Task: Log work in the project AgileBridge for the issue 'Integrate a new product recommendation feature into an existing e-commerce website to improve product discoverability and sales conversion' spent time as '2w 1d 23h 43m' and remaining time as '4w 5d 13h 59m' and move to top of backlog. Now add the issue to the epic 'IT Audit and Compliance'. Log work in the project AgileBridge for the issue 'Develop a new tool for automated testing of cross-browser compatibility and responsiveness' spent time as '2w 1d 2h 14m' and remaining time as '2w 2d 1h 56m' and move to bottom of backlog. Now add the issue to the epic 'Data Analytics Process Improvement'
Action: Mouse moved to (75, 203)
Screenshot: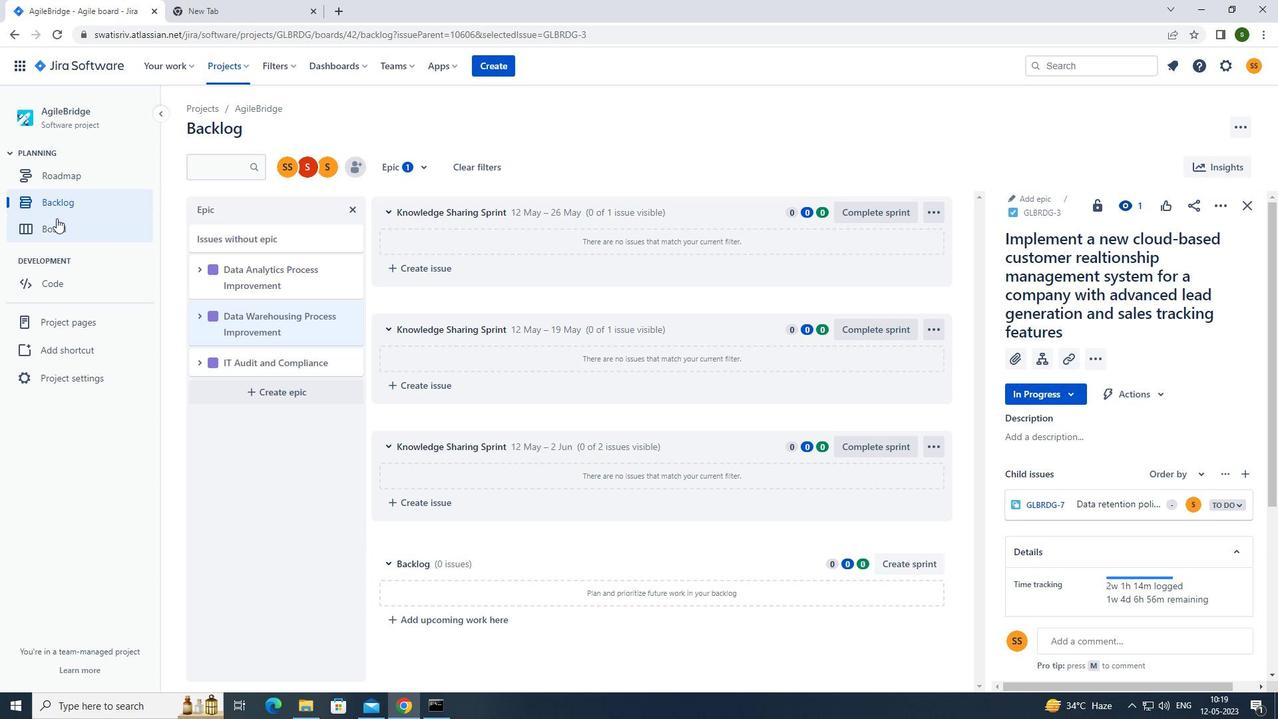
Action: Mouse pressed left at (75, 203)
Screenshot: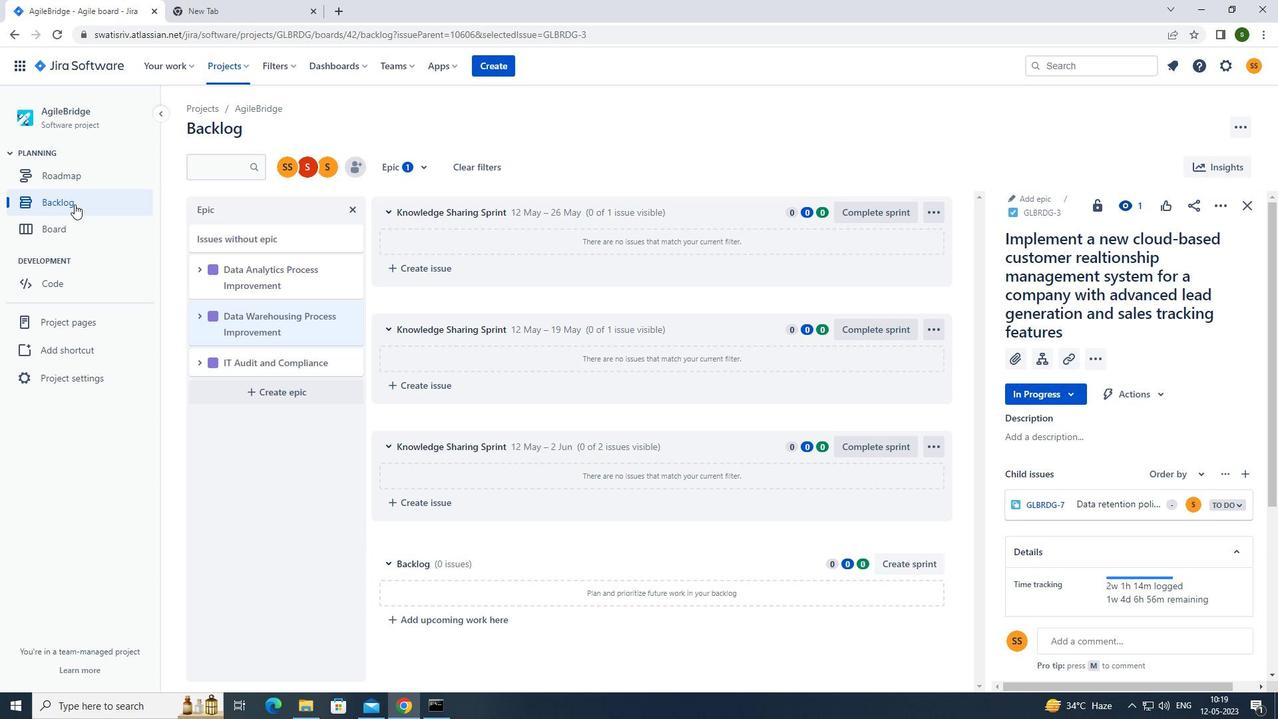 
Action: Mouse moved to (790, 487)
Screenshot: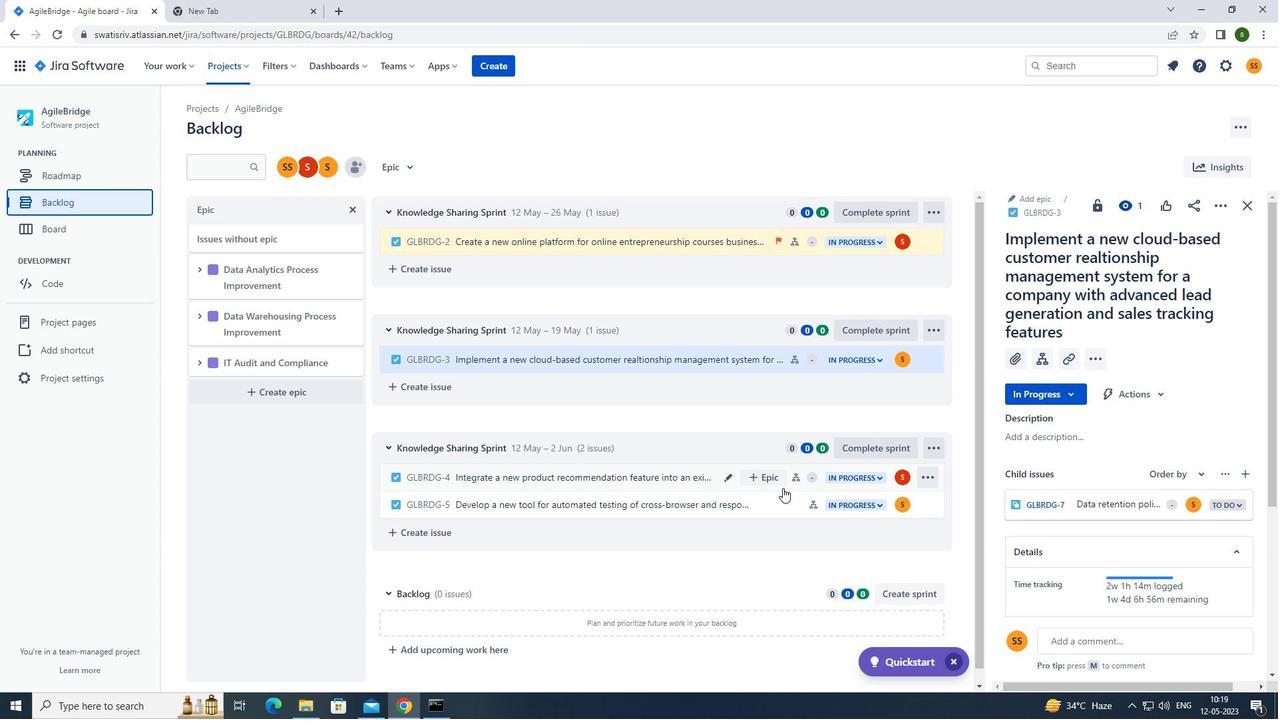 
Action: Mouse pressed left at (790, 487)
Screenshot: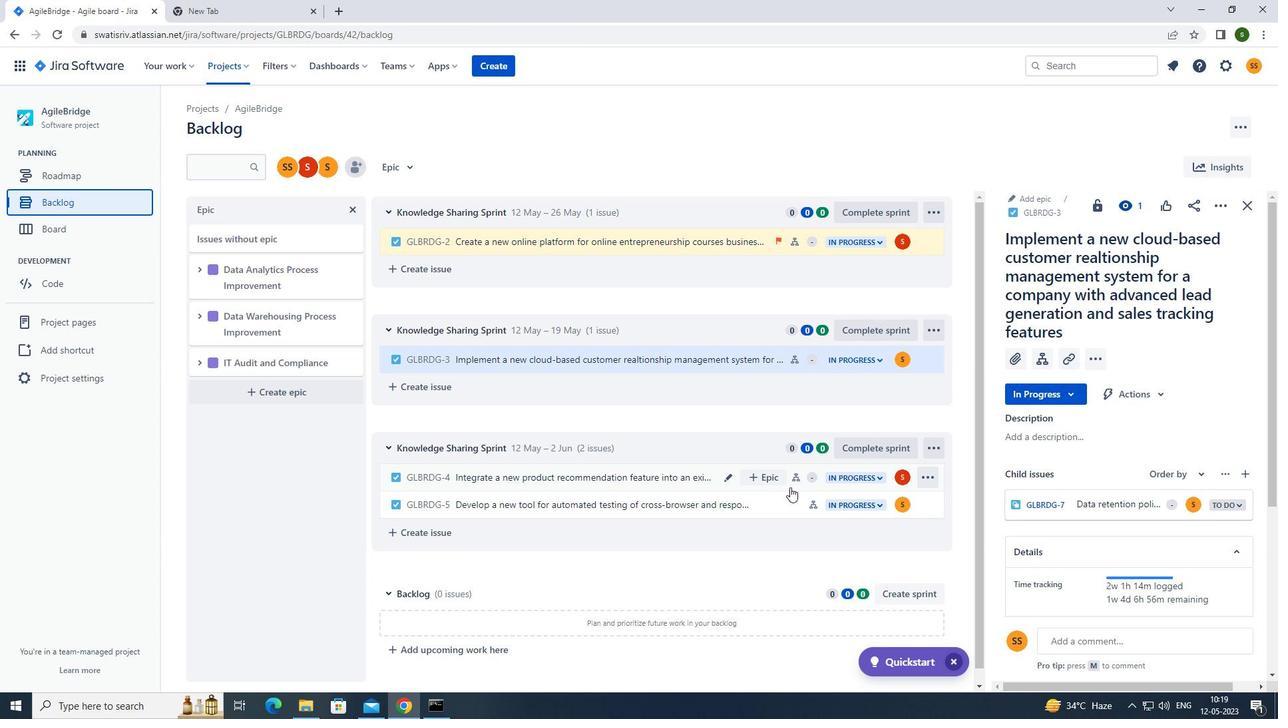 
Action: Mouse moved to (1221, 208)
Screenshot: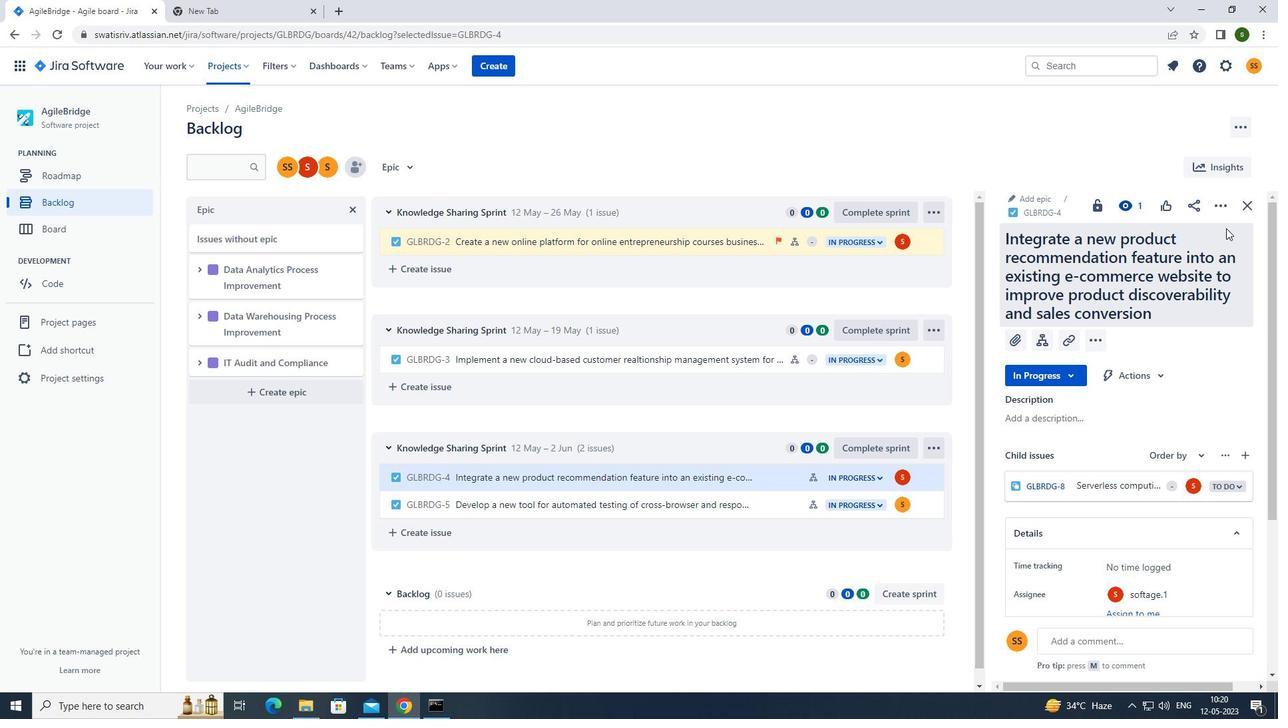 
Action: Mouse pressed left at (1221, 208)
Screenshot: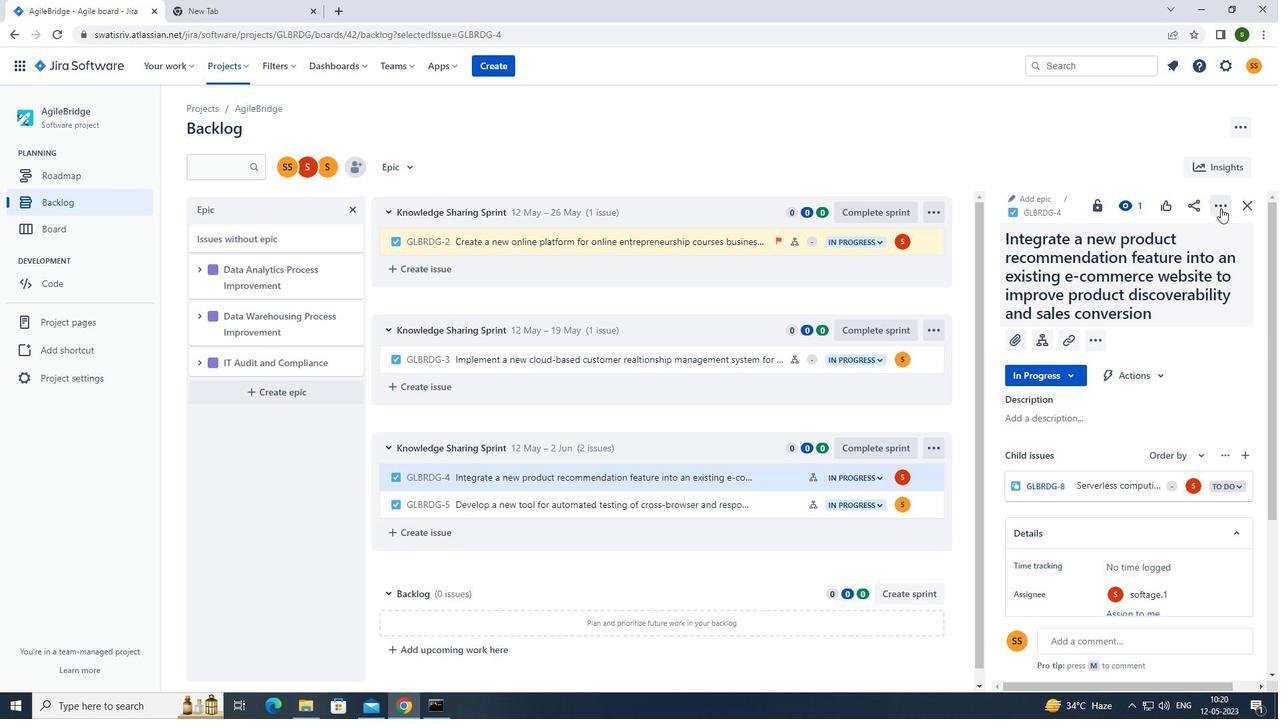 
Action: Mouse moved to (1164, 241)
Screenshot: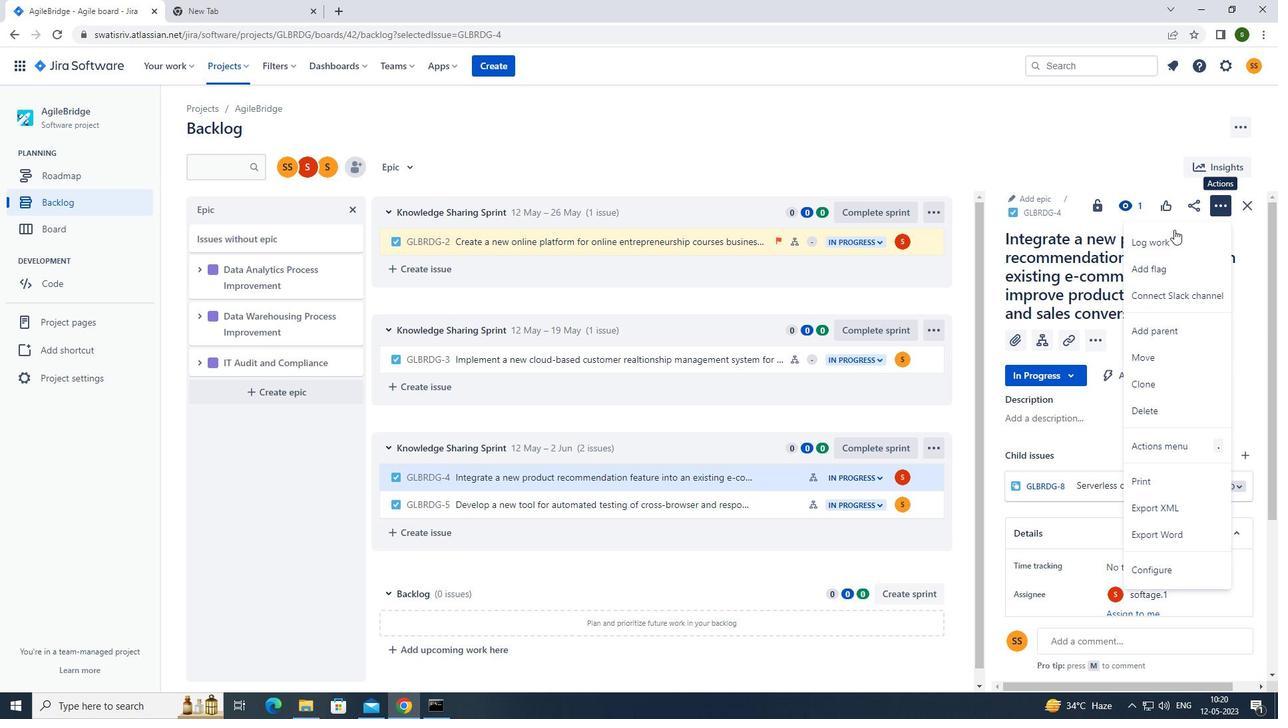 
Action: Mouse pressed left at (1164, 241)
Screenshot: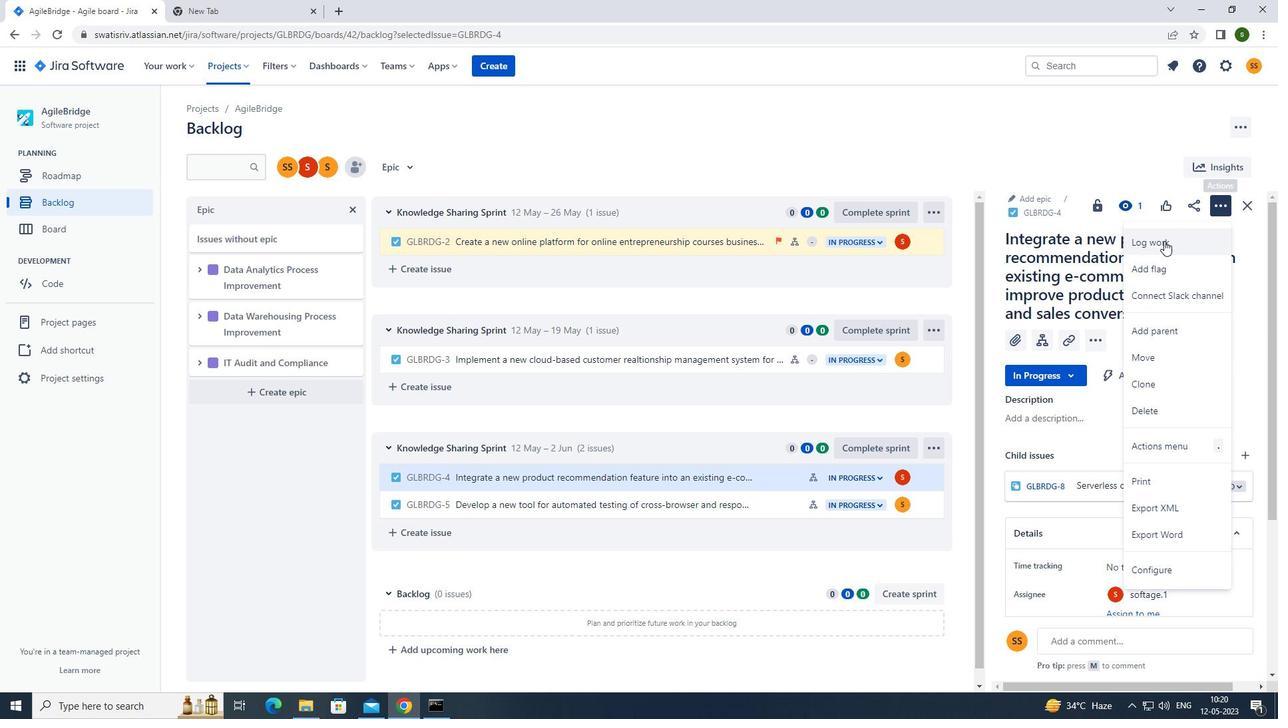 
Action: Mouse moved to (588, 172)
Screenshot: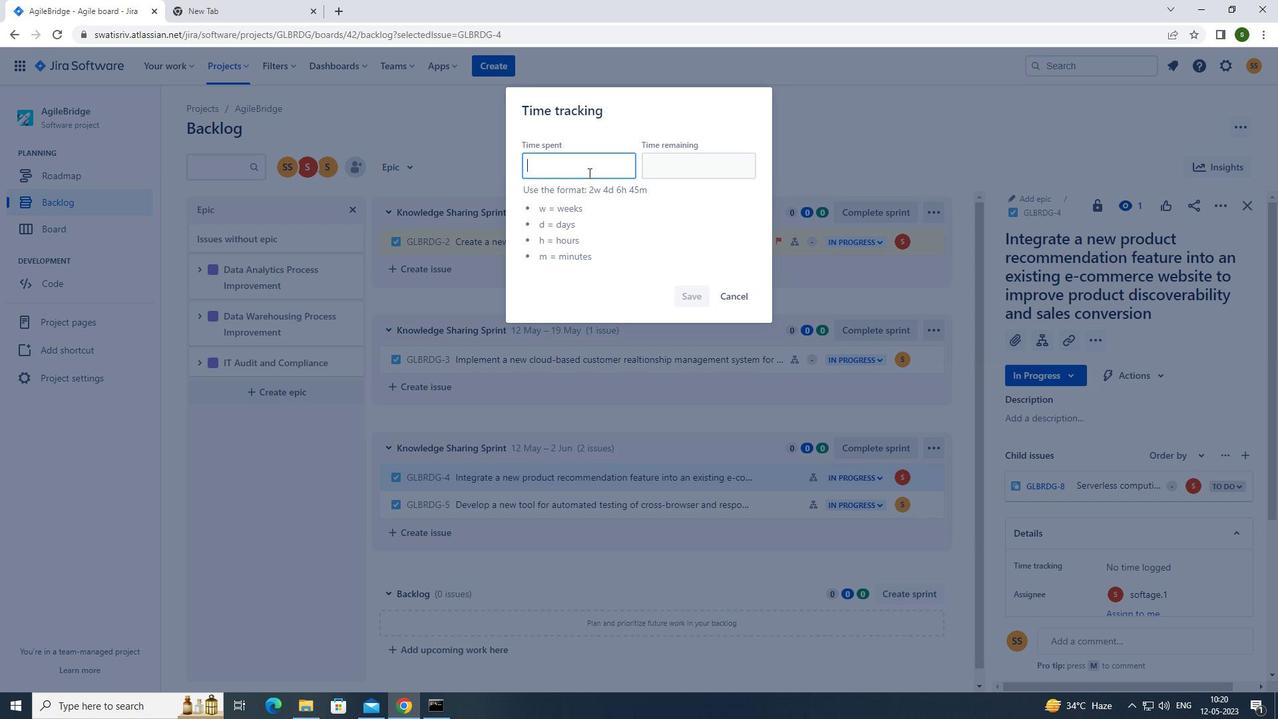 
Action: Key pressed 2w<Key.space>1d<Key.space>23h<Key.space>43m
Screenshot: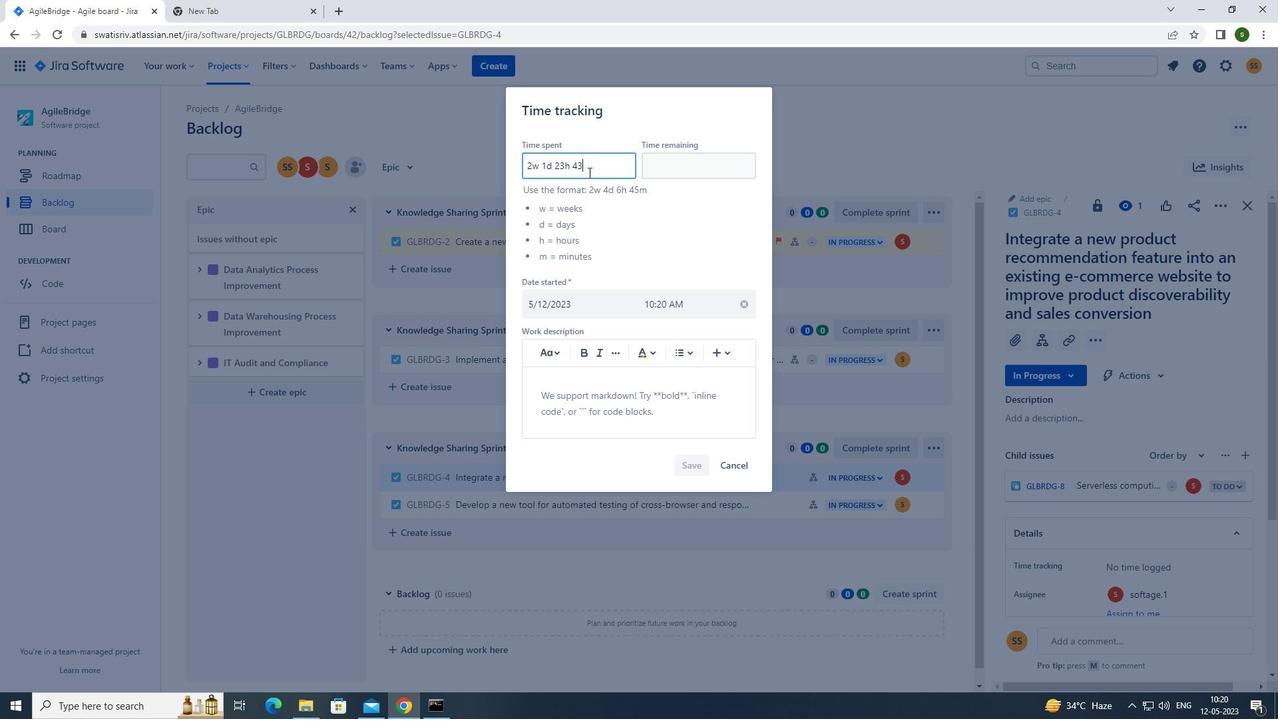 
Action: Mouse moved to (711, 181)
Screenshot: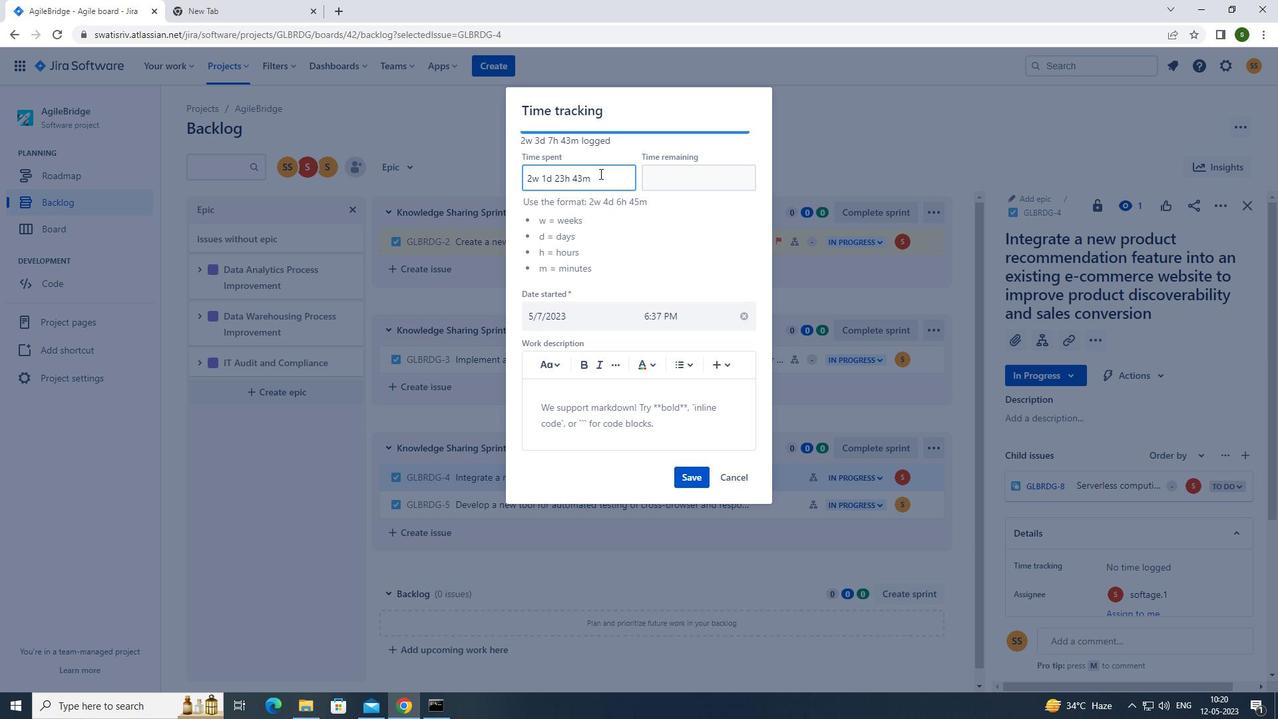 
Action: Mouse pressed left at (711, 181)
Screenshot: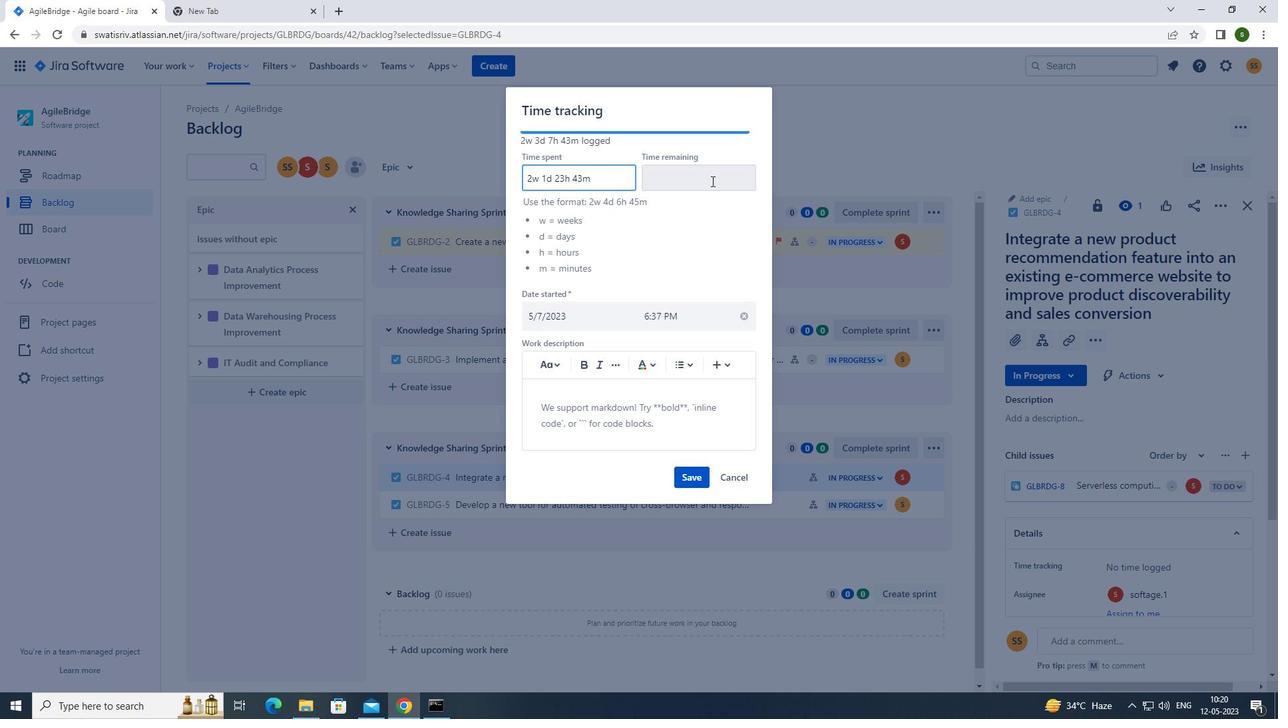 
Action: Key pressed 4w<Key.space>5d<Key.space>13h<Key.space>59m
Screenshot: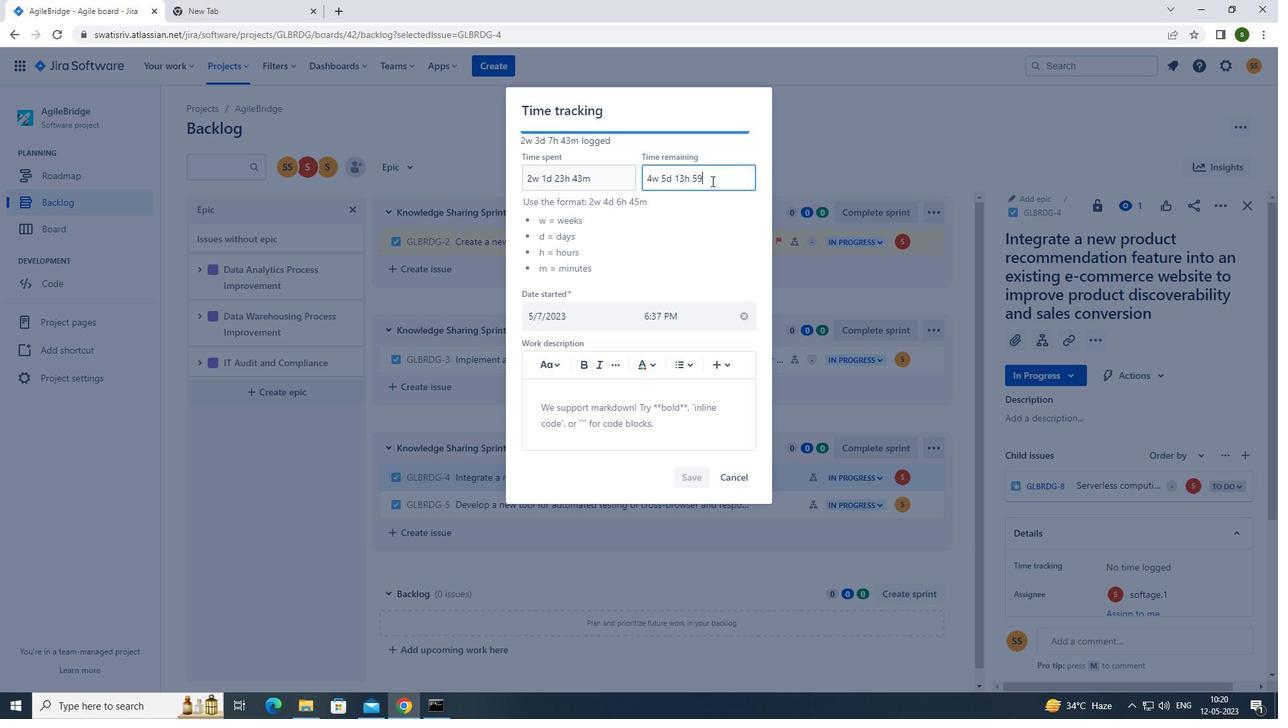 
Action: Mouse moved to (696, 469)
Screenshot: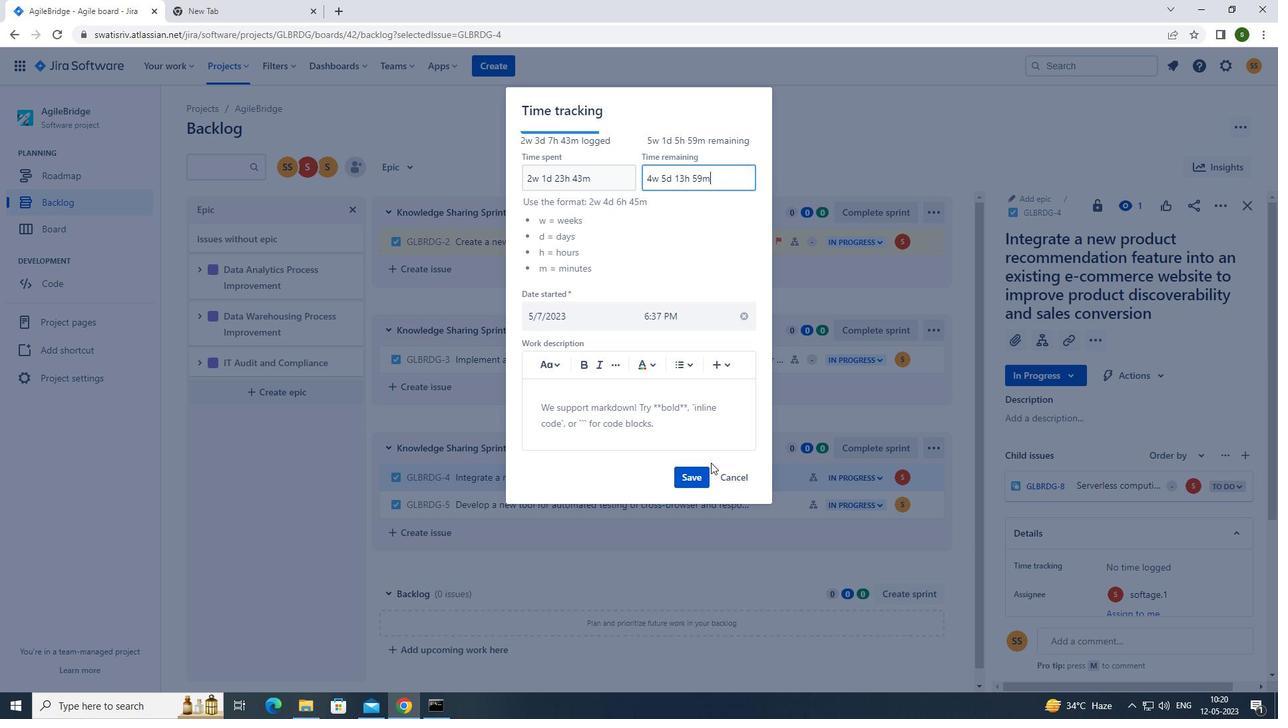 
Action: Mouse pressed left at (696, 469)
Screenshot: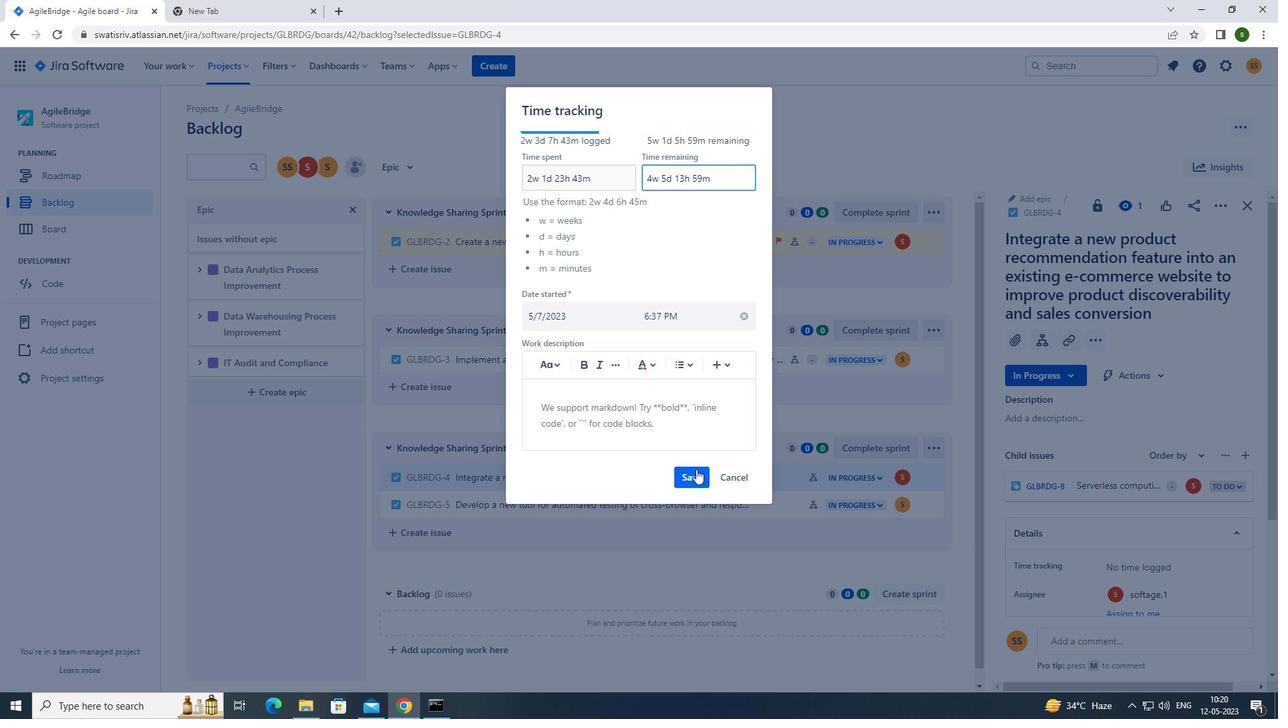 
Action: Mouse moved to (926, 473)
Screenshot: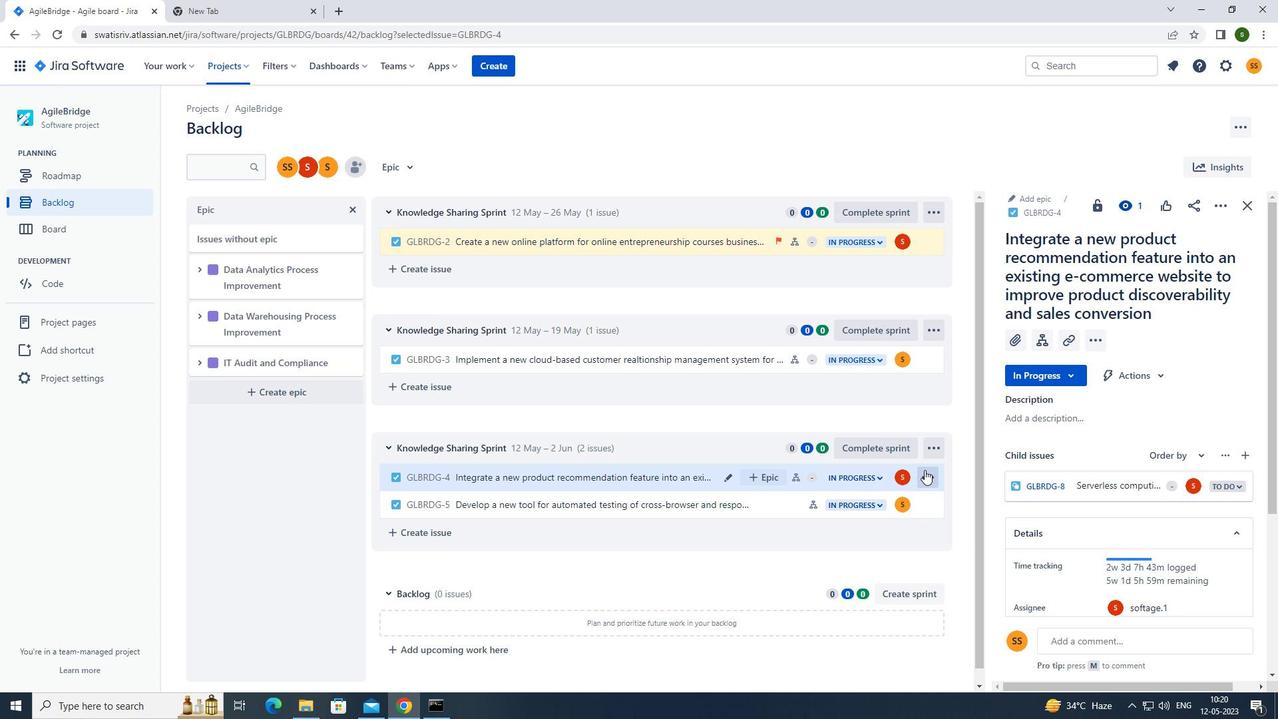 
Action: Mouse pressed left at (926, 473)
Screenshot: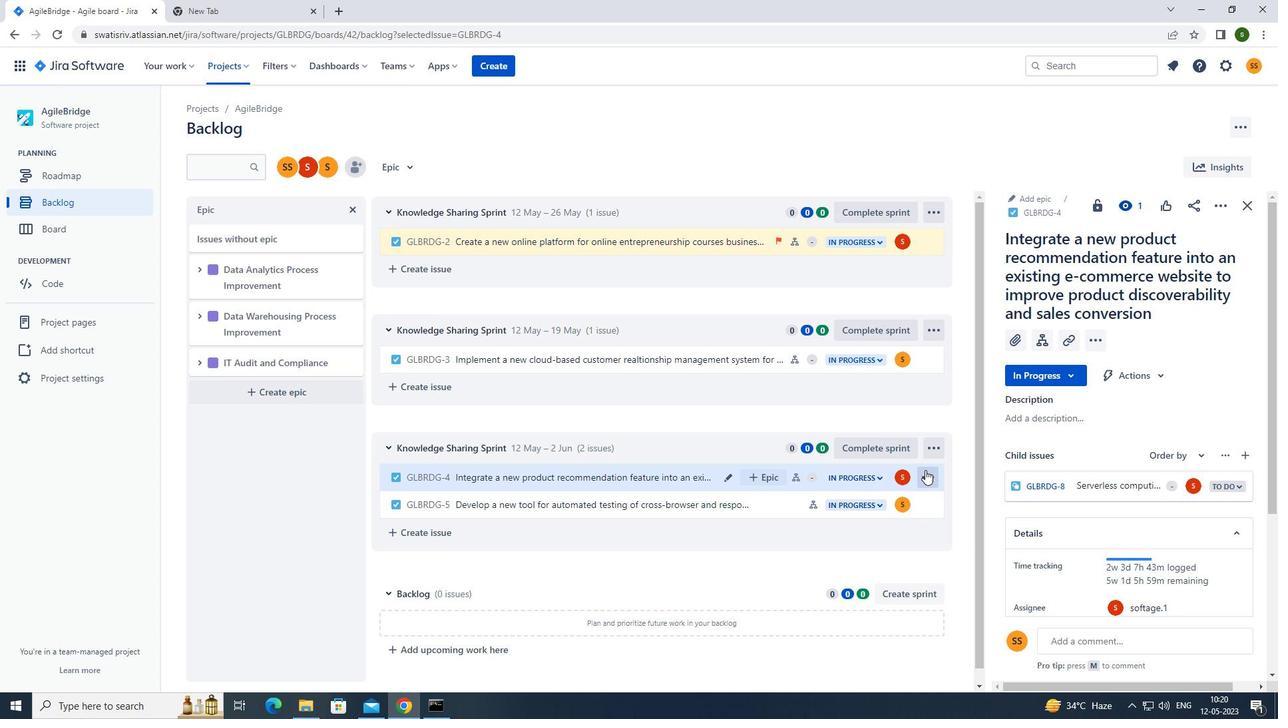 
Action: Mouse moved to (898, 432)
Screenshot: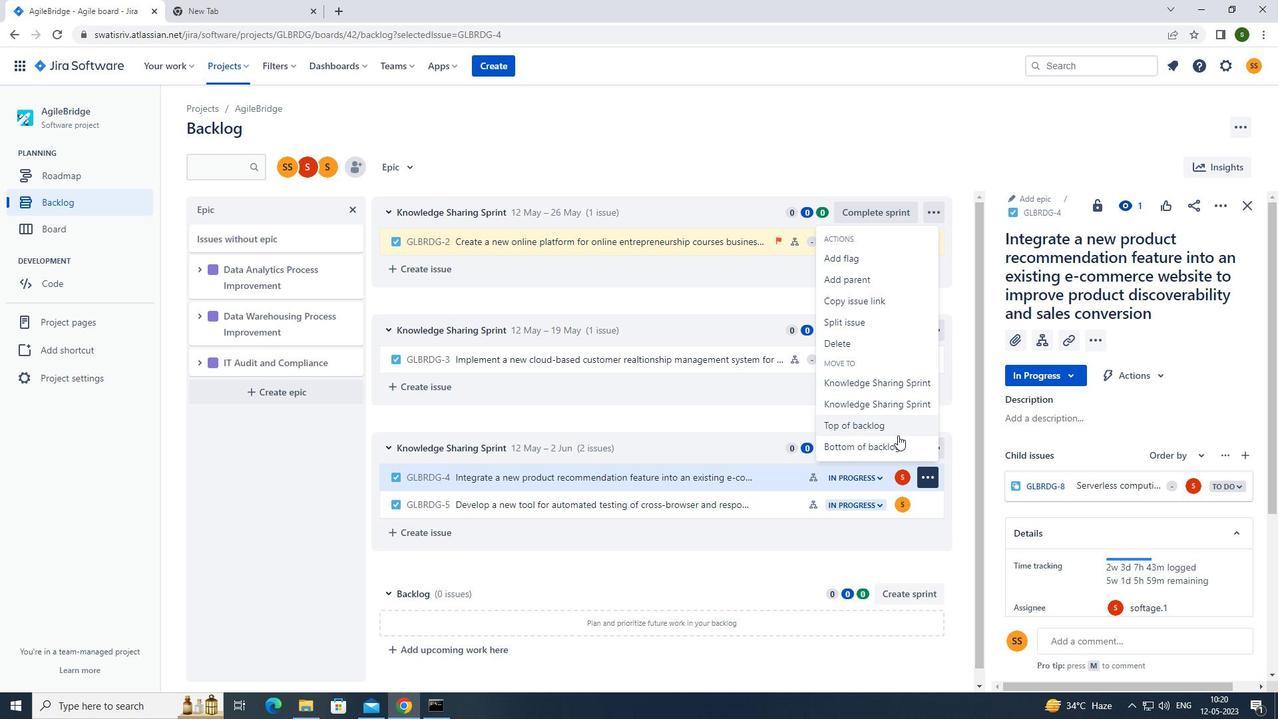 
Action: Mouse pressed left at (898, 432)
Screenshot: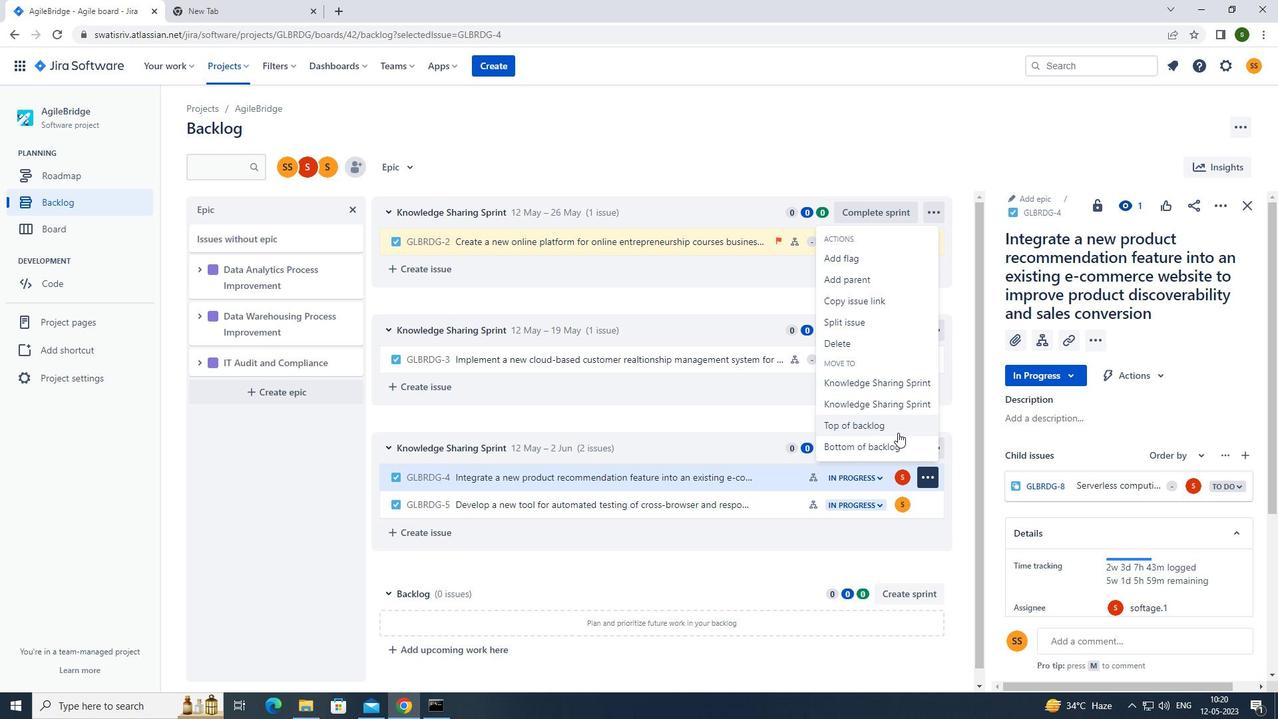 
Action: Mouse moved to (680, 208)
Screenshot: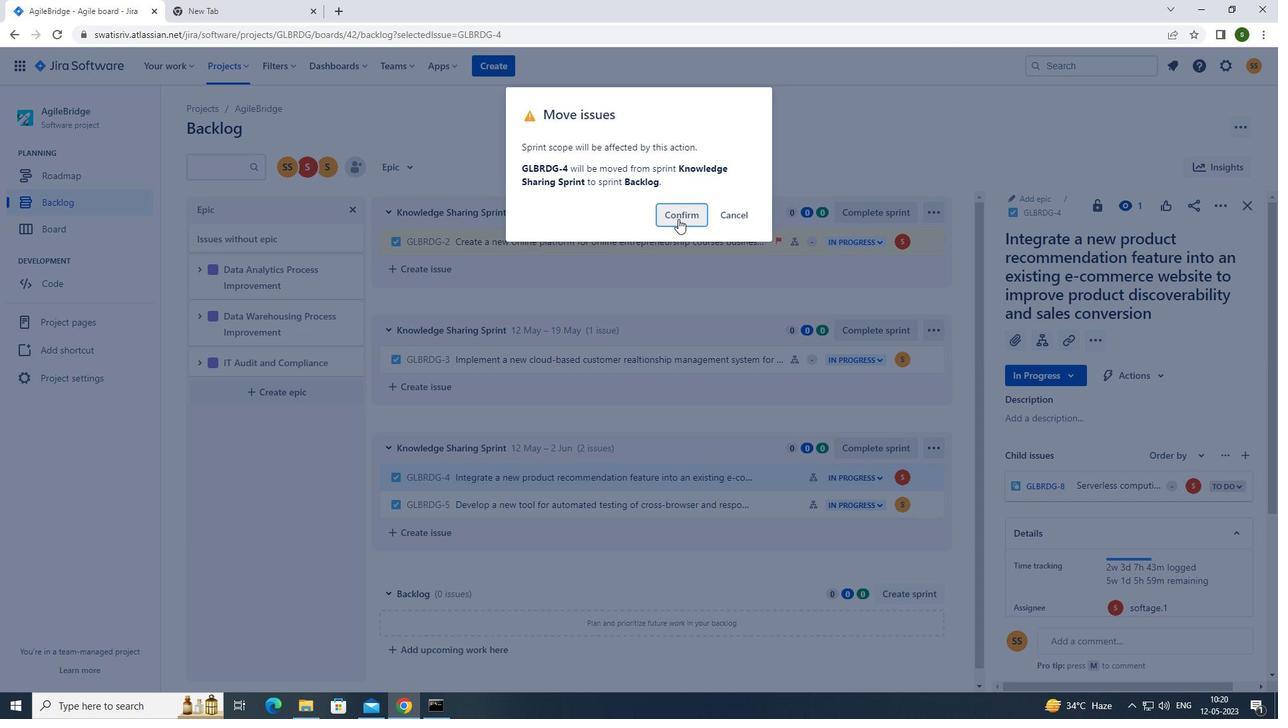
Action: Mouse pressed left at (680, 208)
Screenshot: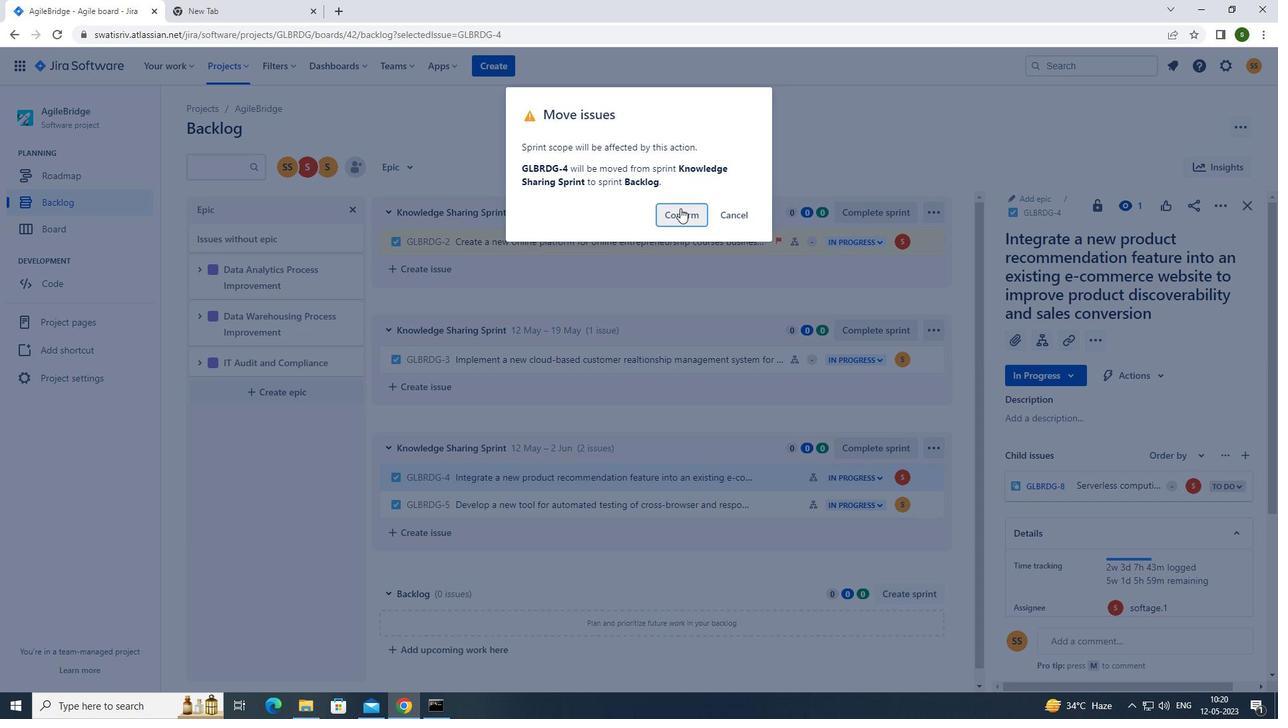 
Action: Mouse moved to (405, 167)
Screenshot: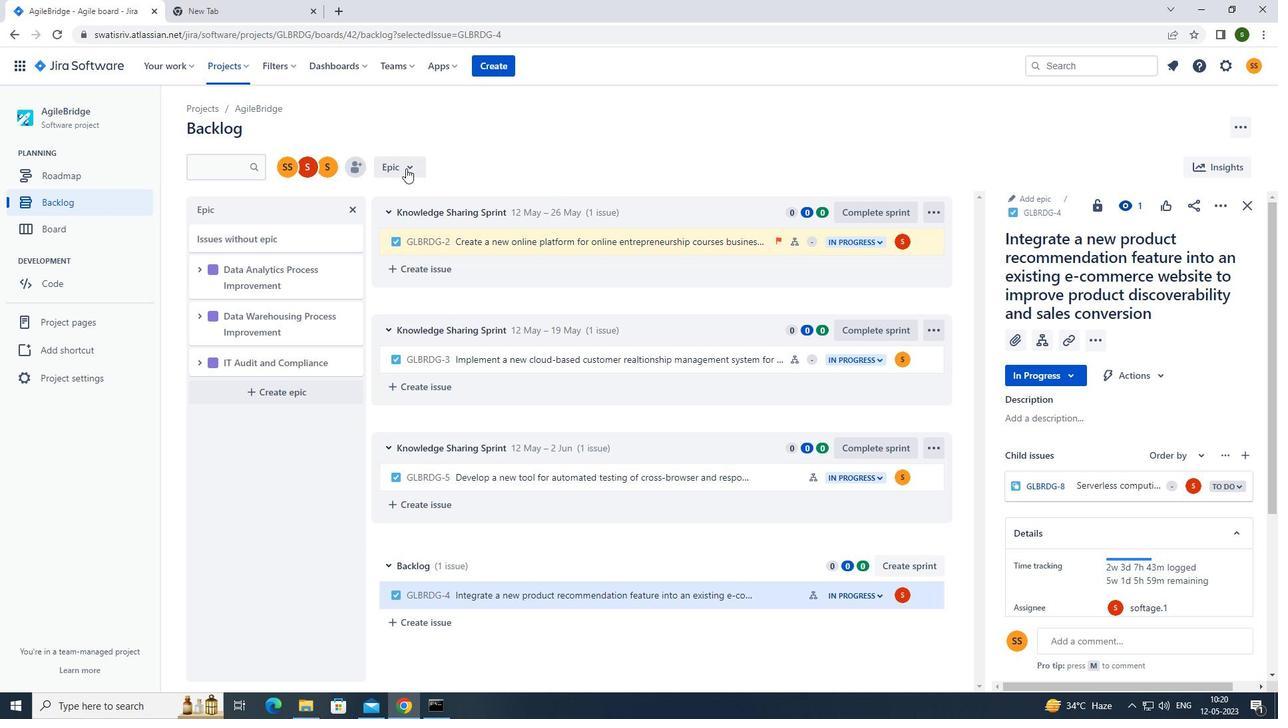 
Action: Mouse pressed left at (405, 167)
Screenshot: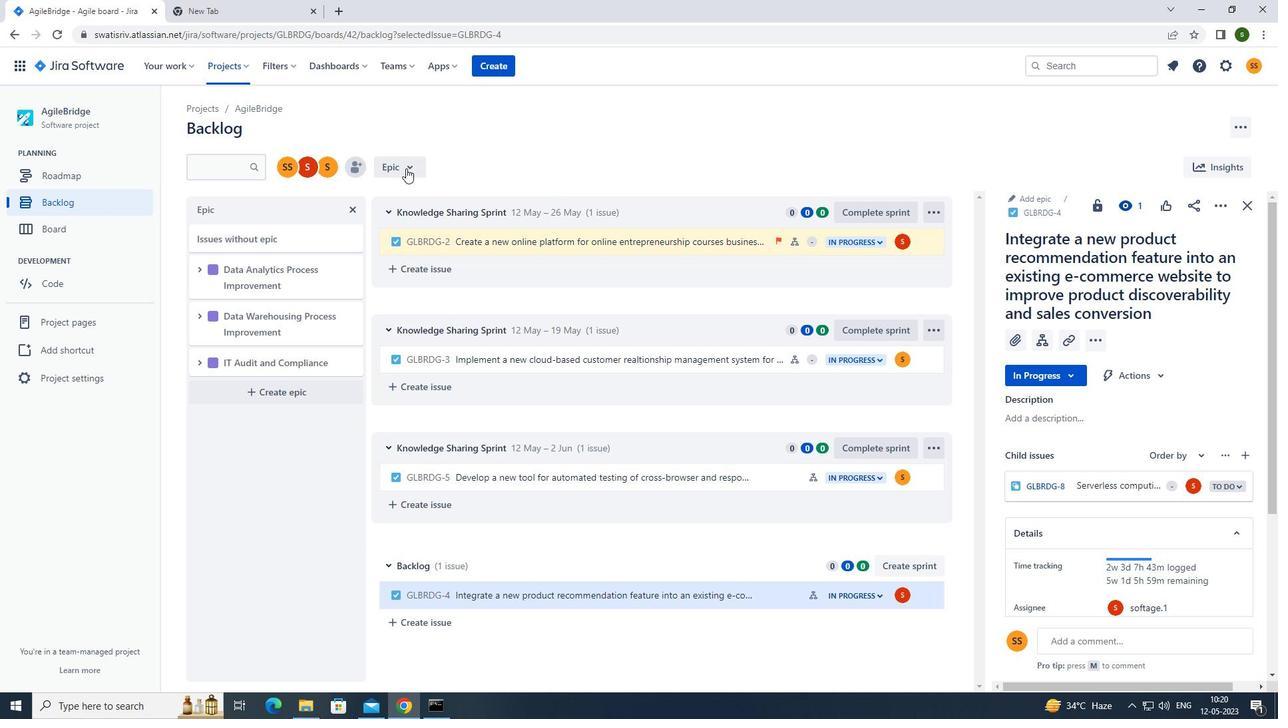 
Action: Mouse moved to (458, 269)
Screenshot: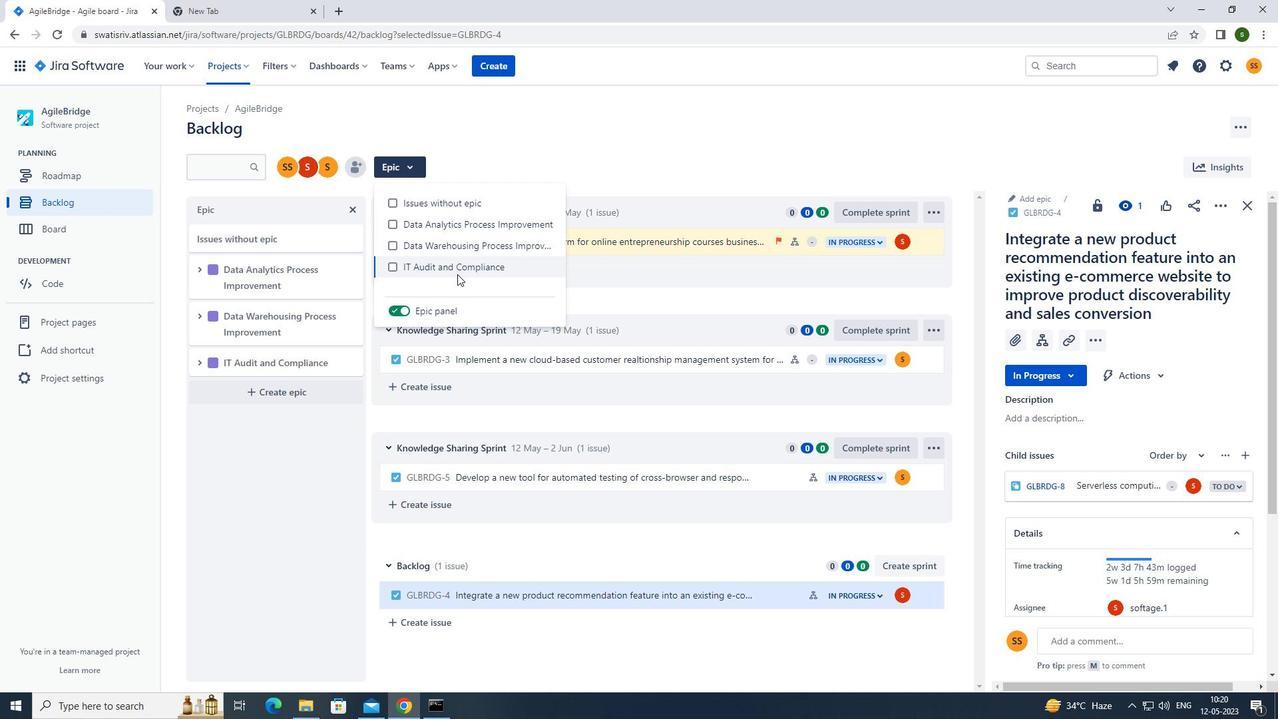 
Action: Mouse pressed left at (458, 269)
Screenshot: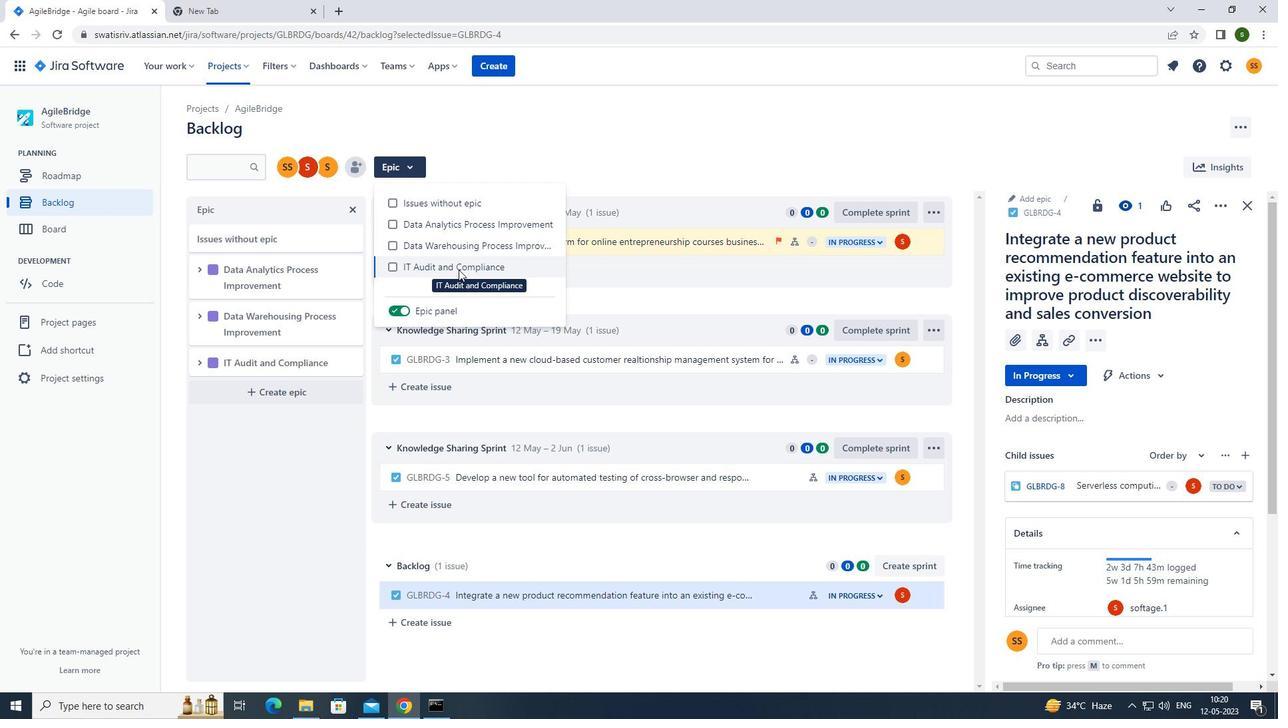 
Action: Mouse moved to (582, 162)
Screenshot: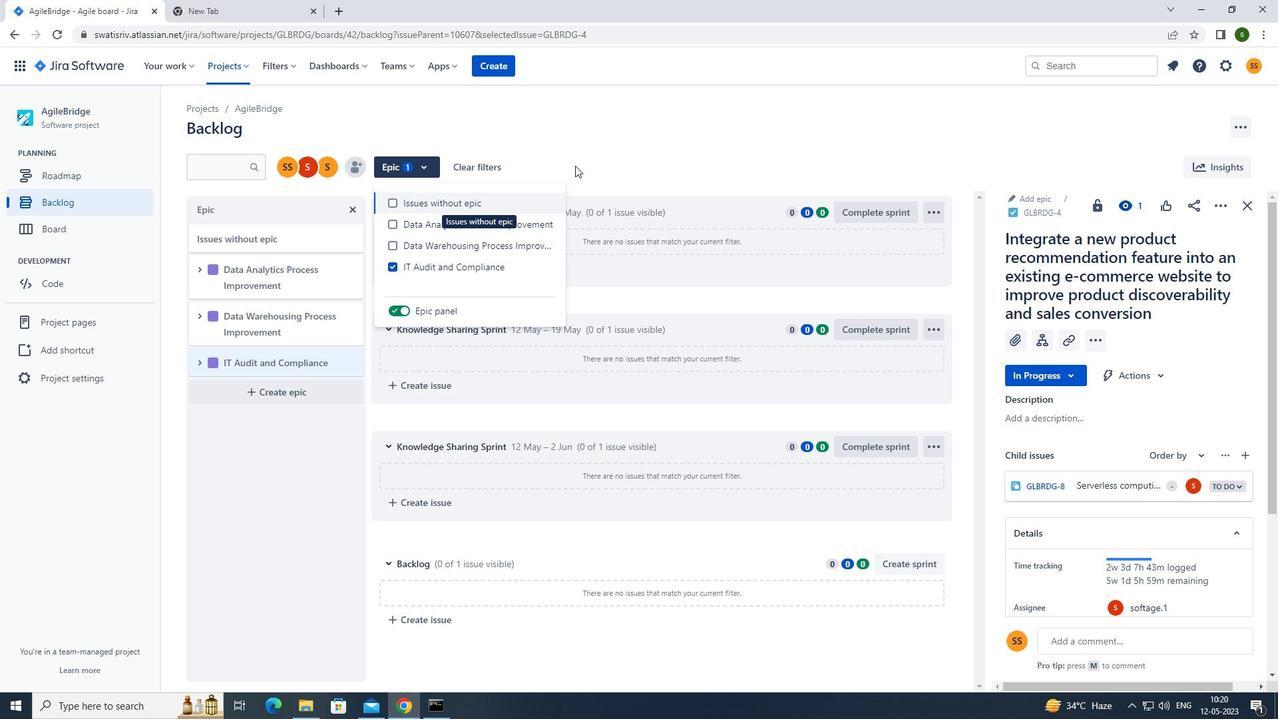 
Action: Mouse pressed left at (582, 162)
Screenshot: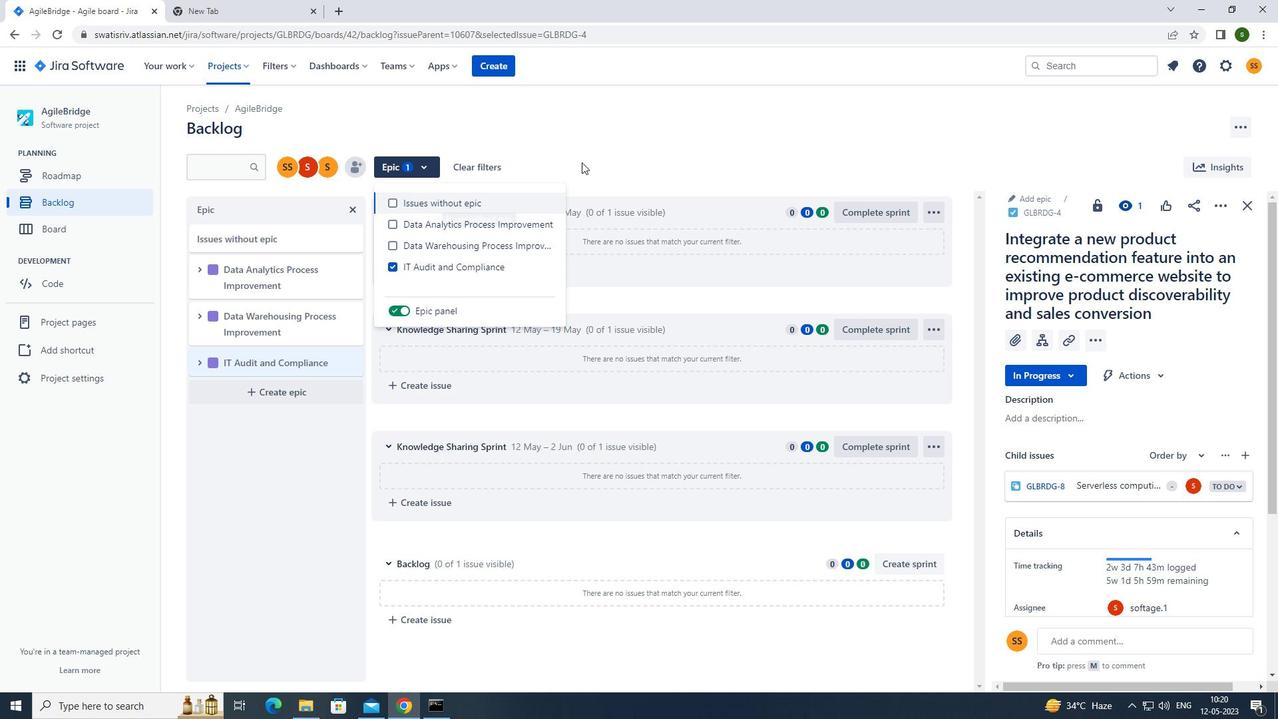 
Action: Mouse moved to (123, 205)
Screenshot: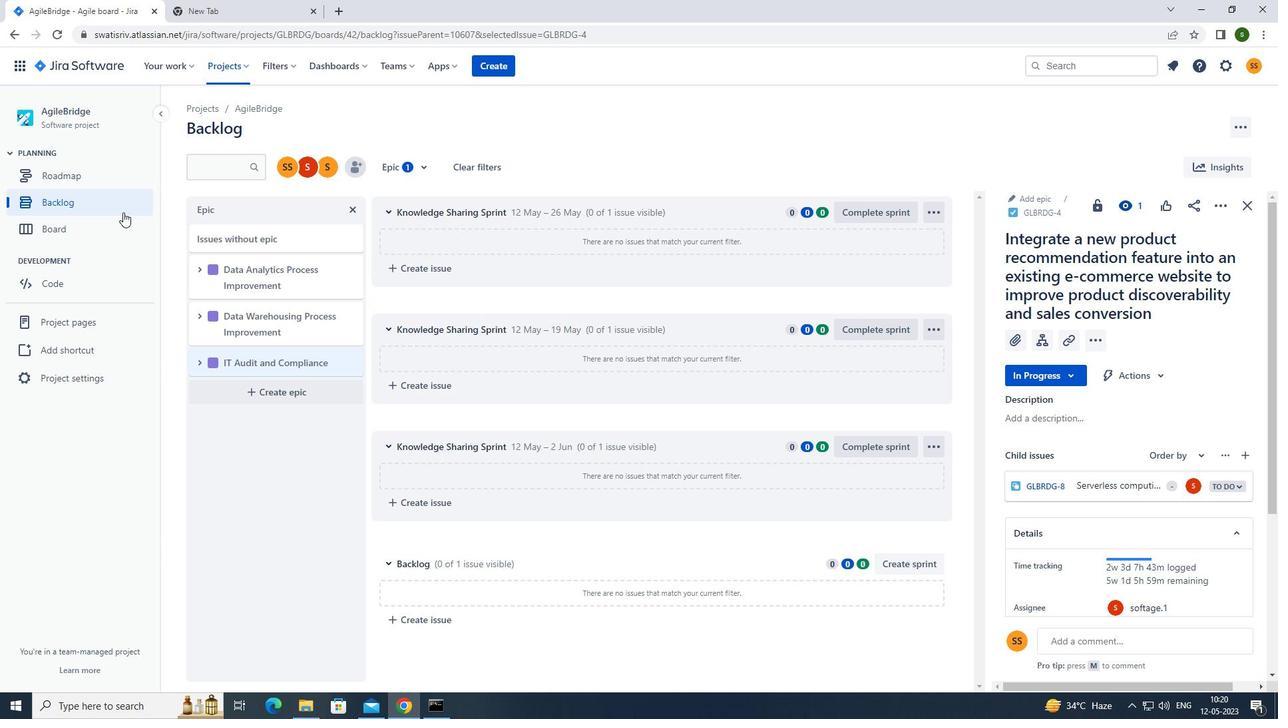 
Action: Mouse pressed left at (123, 205)
Screenshot: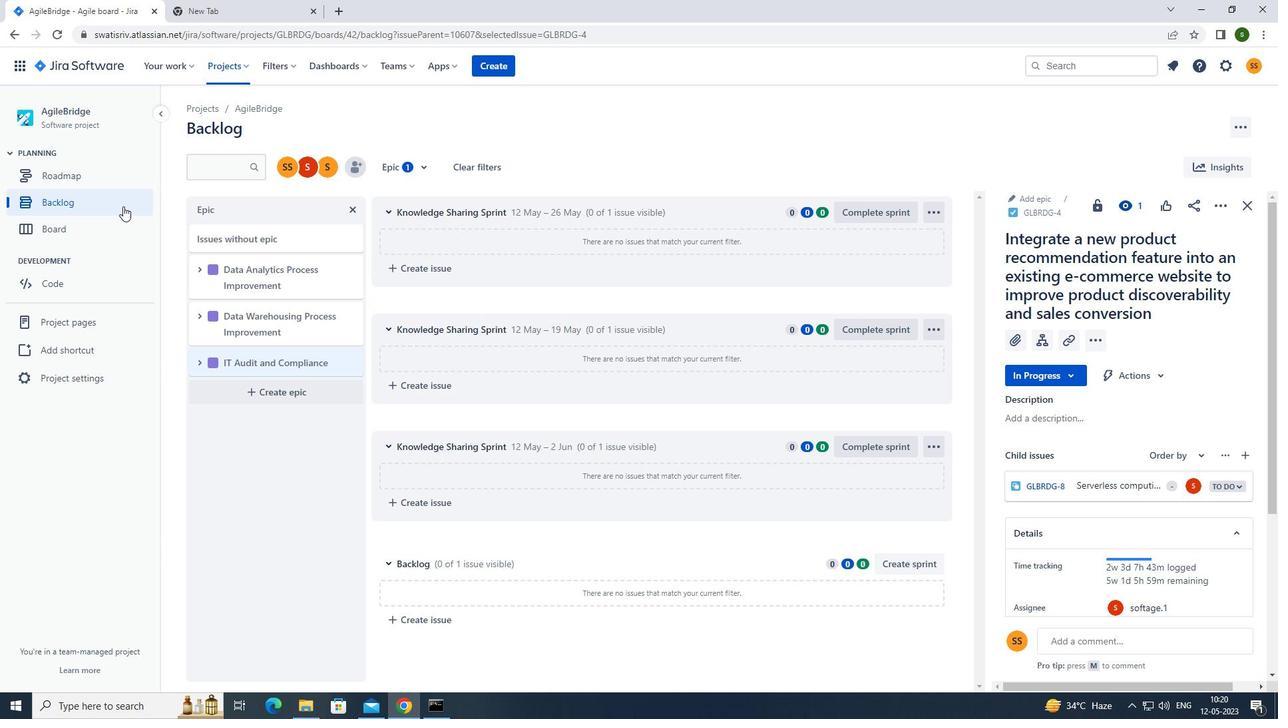 
Action: Mouse moved to (787, 486)
Screenshot: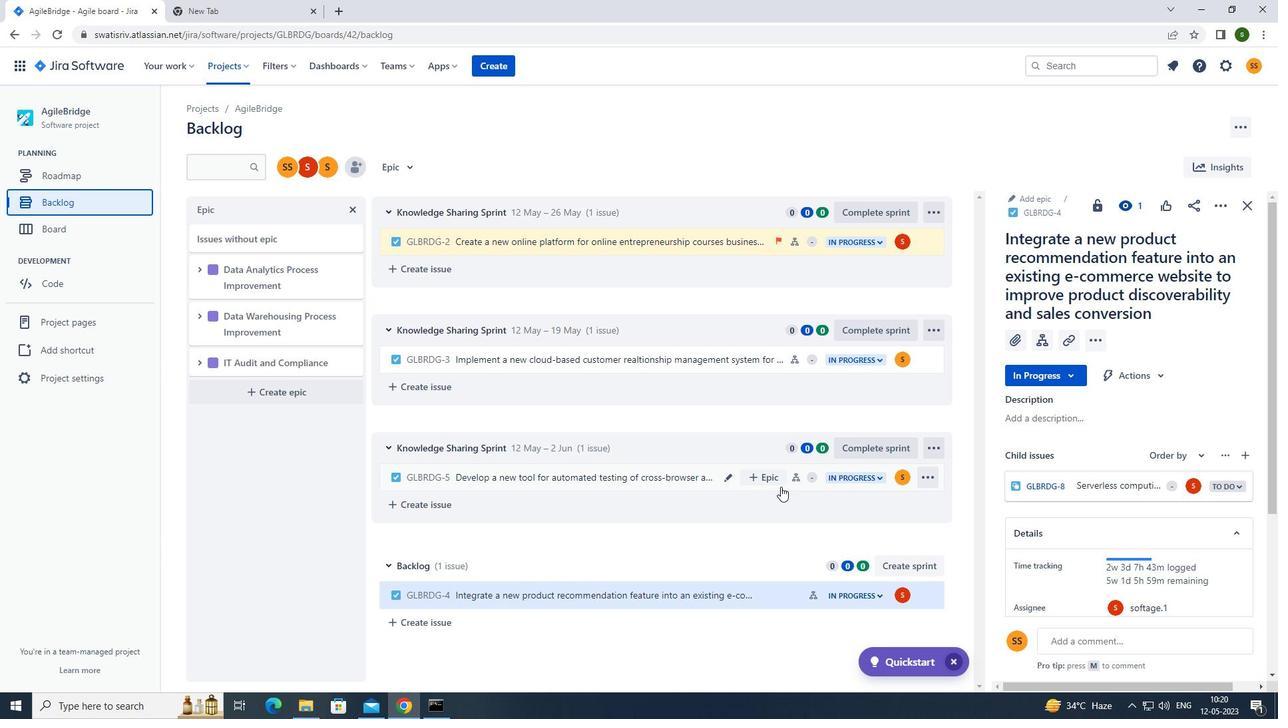 
Action: Mouse pressed left at (787, 486)
Screenshot: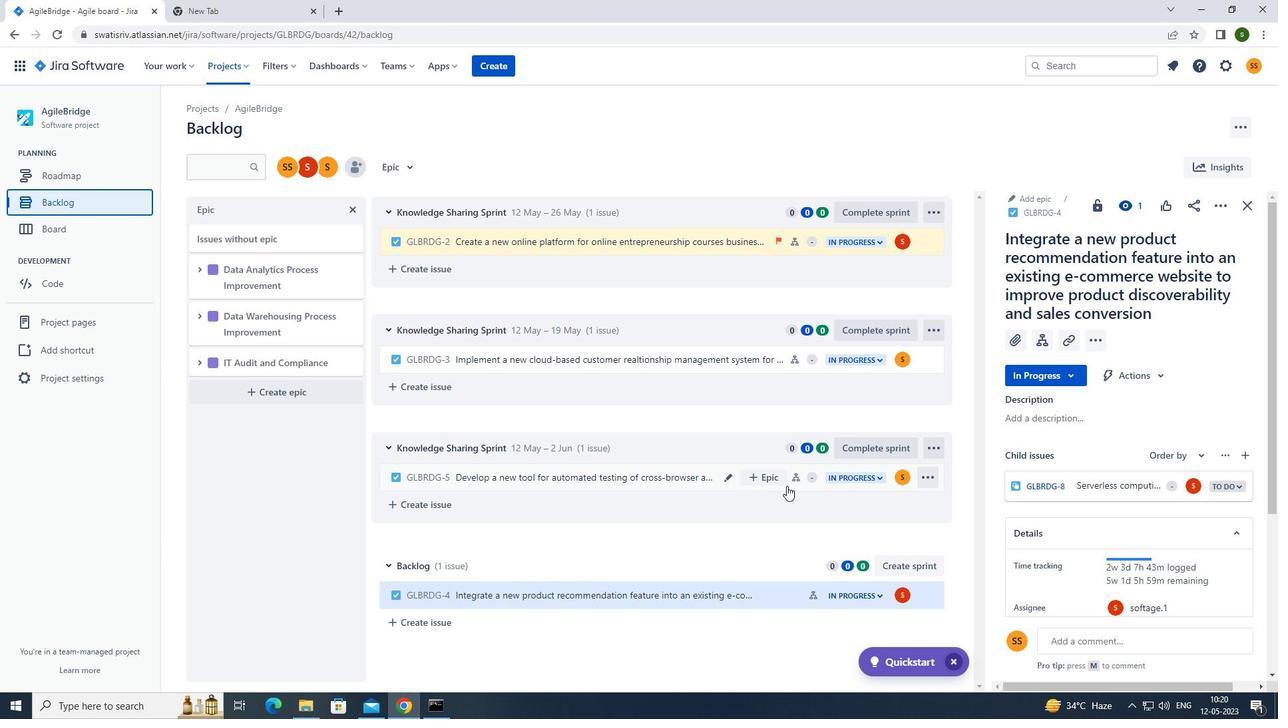 
Action: Mouse moved to (1226, 202)
Screenshot: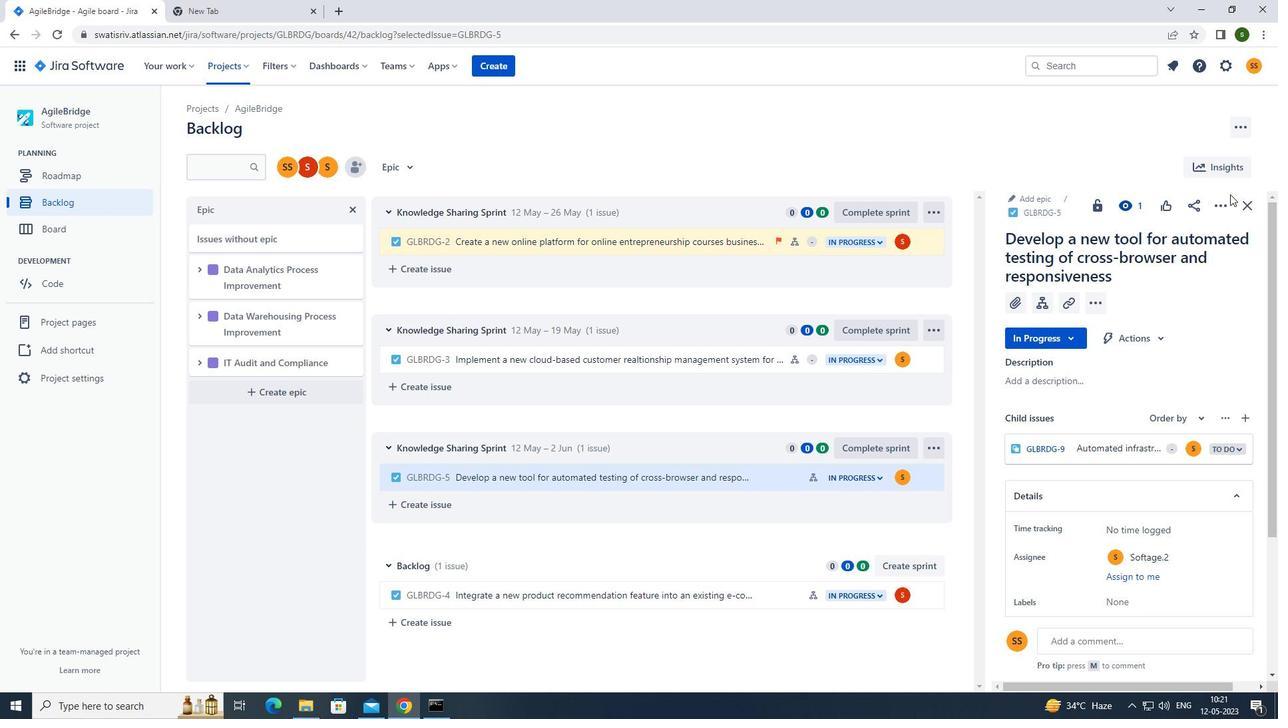 
Action: Mouse pressed left at (1226, 202)
Screenshot: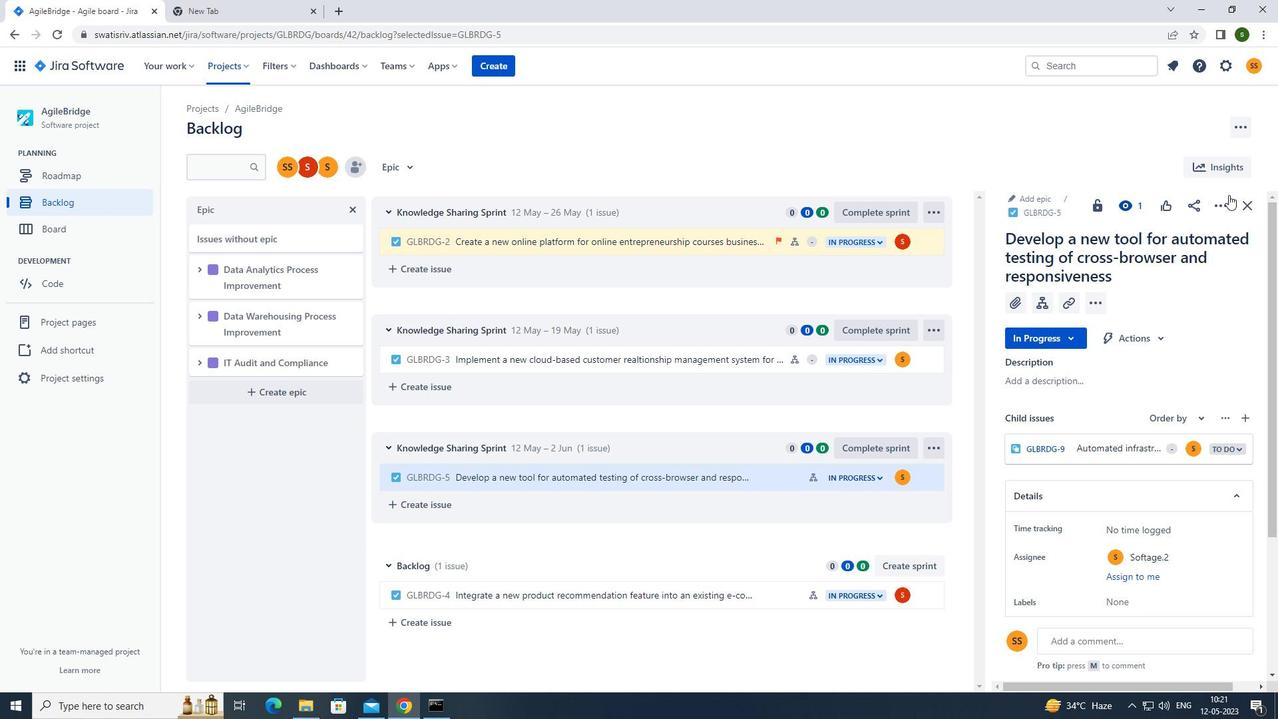 
Action: Mouse moved to (1182, 235)
Screenshot: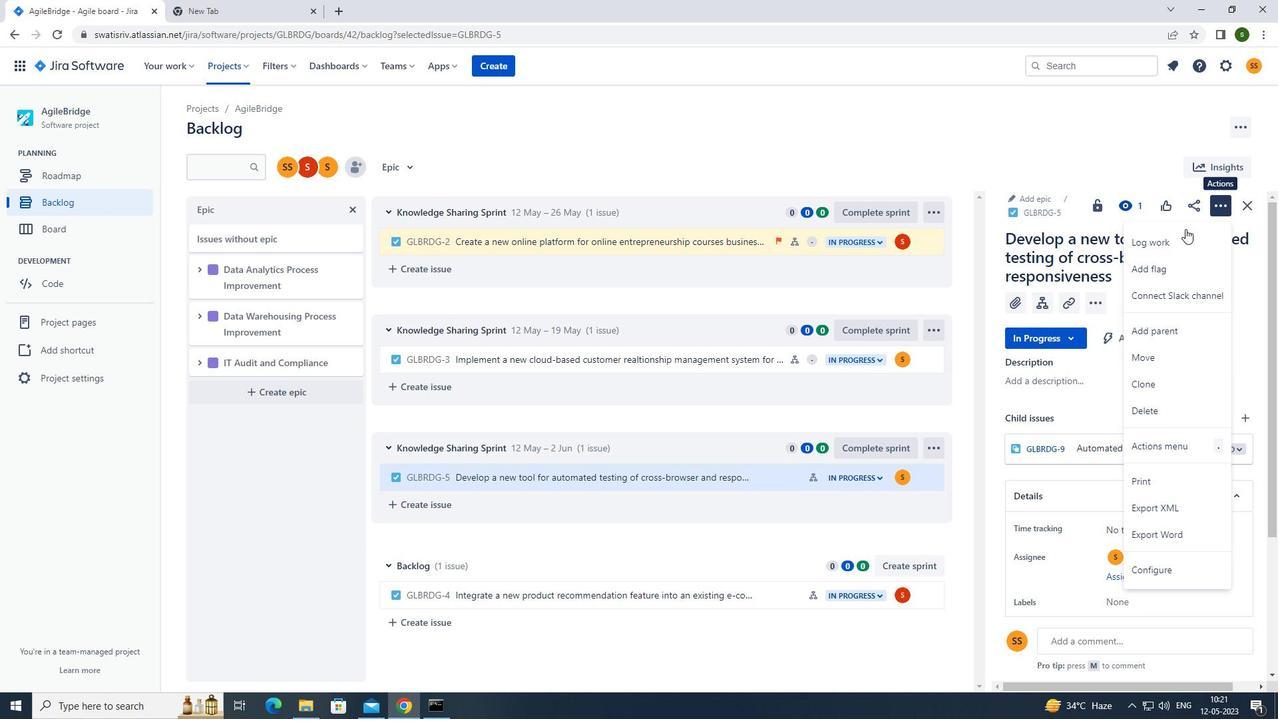 
Action: Mouse pressed left at (1182, 235)
Screenshot: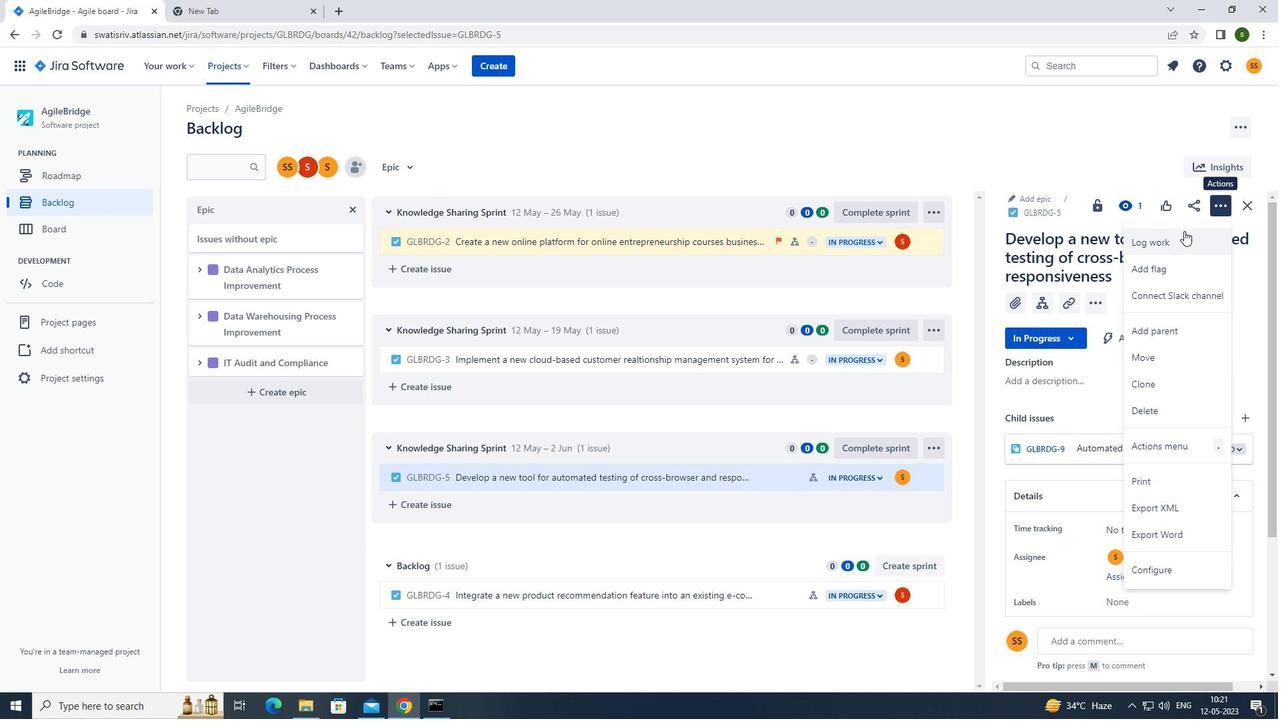 
Action: Mouse moved to (569, 174)
Screenshot: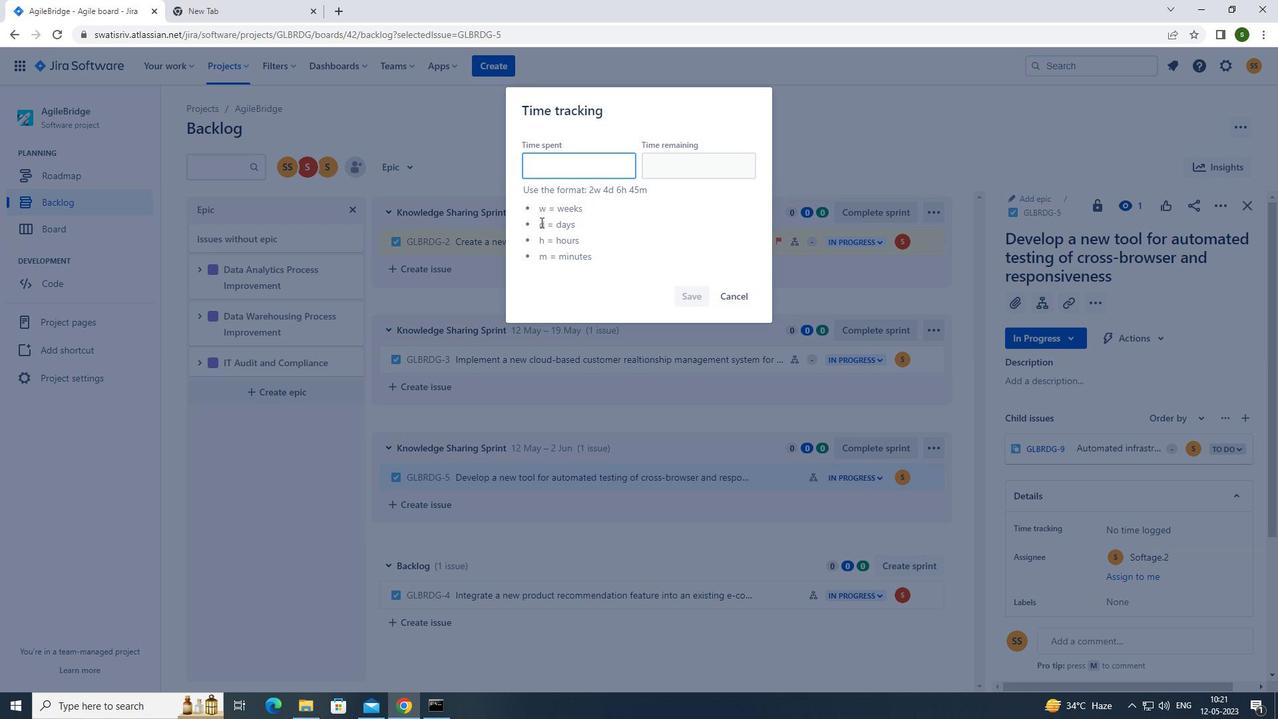 
Action: Key pressed 2w<Key.space>1d<Key.space>2h<Key.space>14m
Screenshot: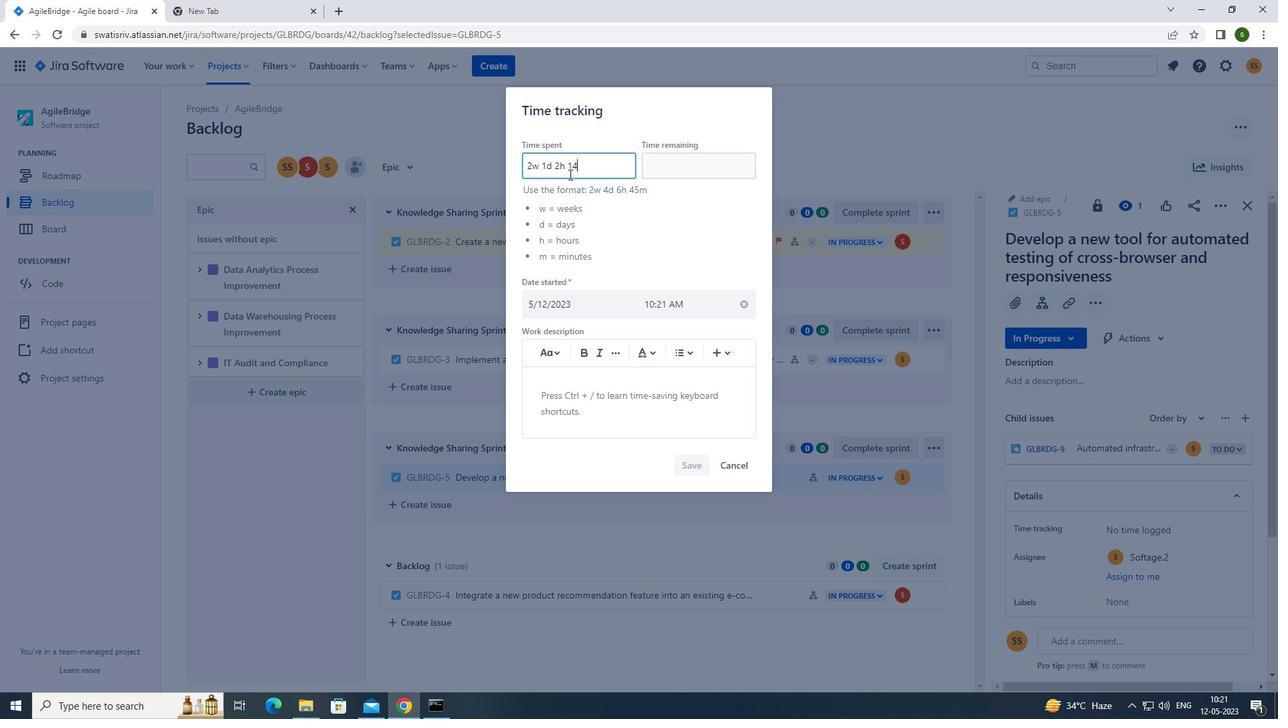 
Action: Mouse moved to (670, 171)
Screenshot: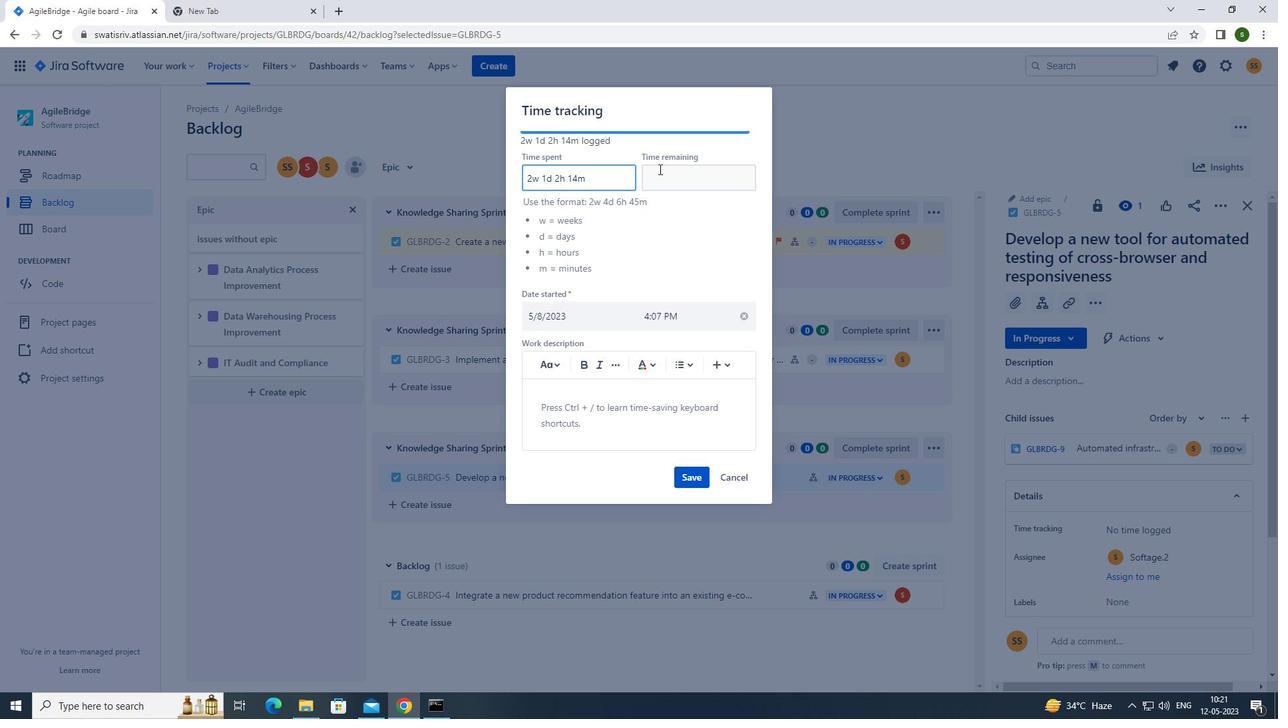 
Action: Mouse pressed left at (670, 171)
Screenshot: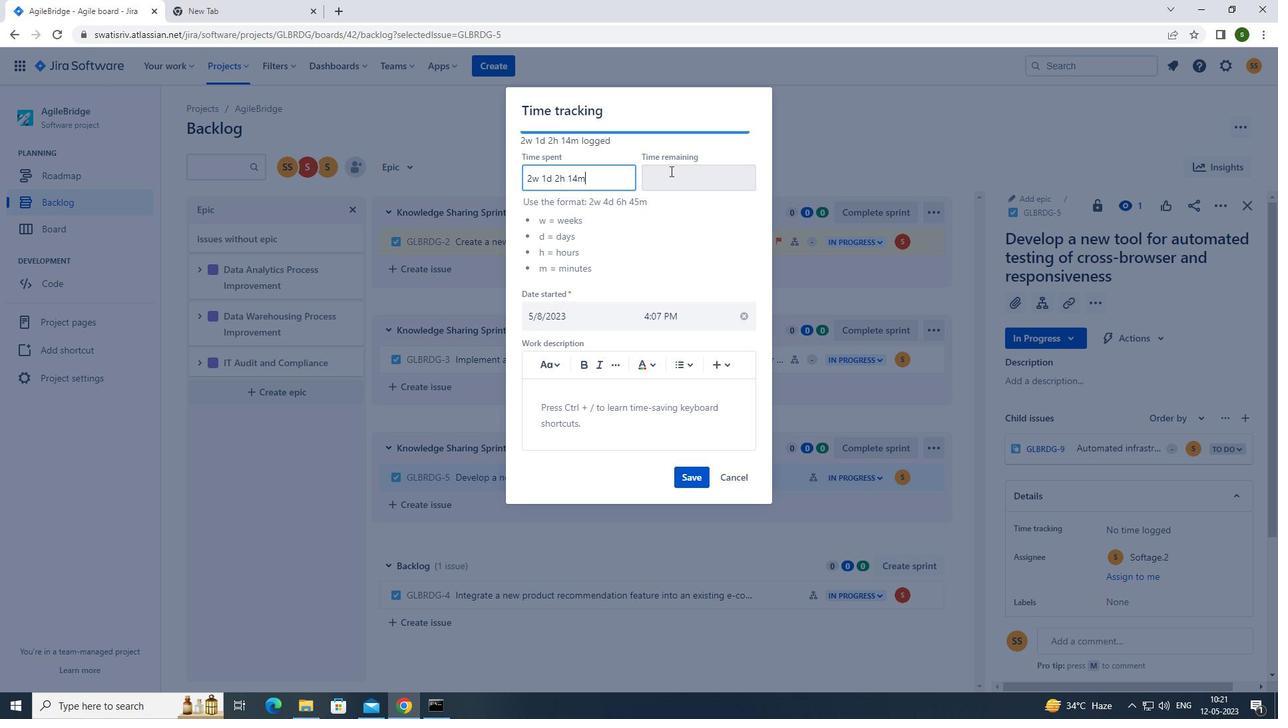 
Action: Mouse moved to (667, 171)
Screenshot: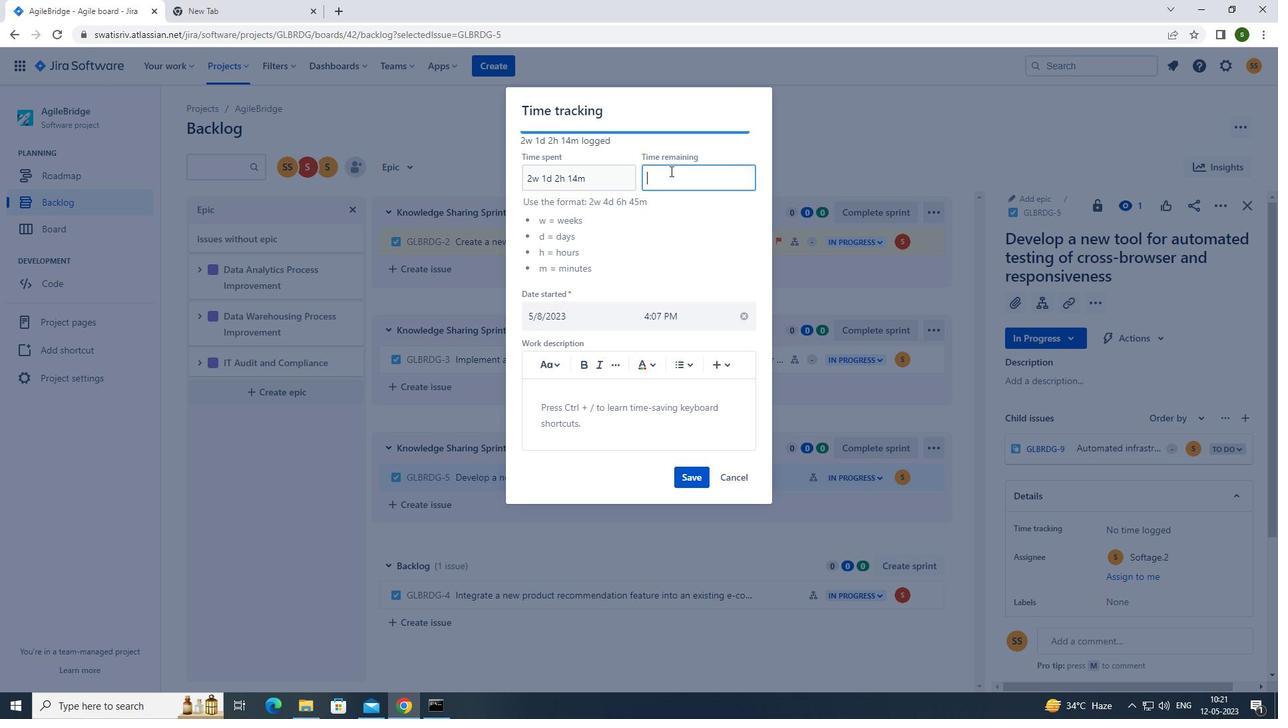 
Action: Key pressed 2w<Key.space>2d<Key.space>1h<Key.space>56m
Screenshot: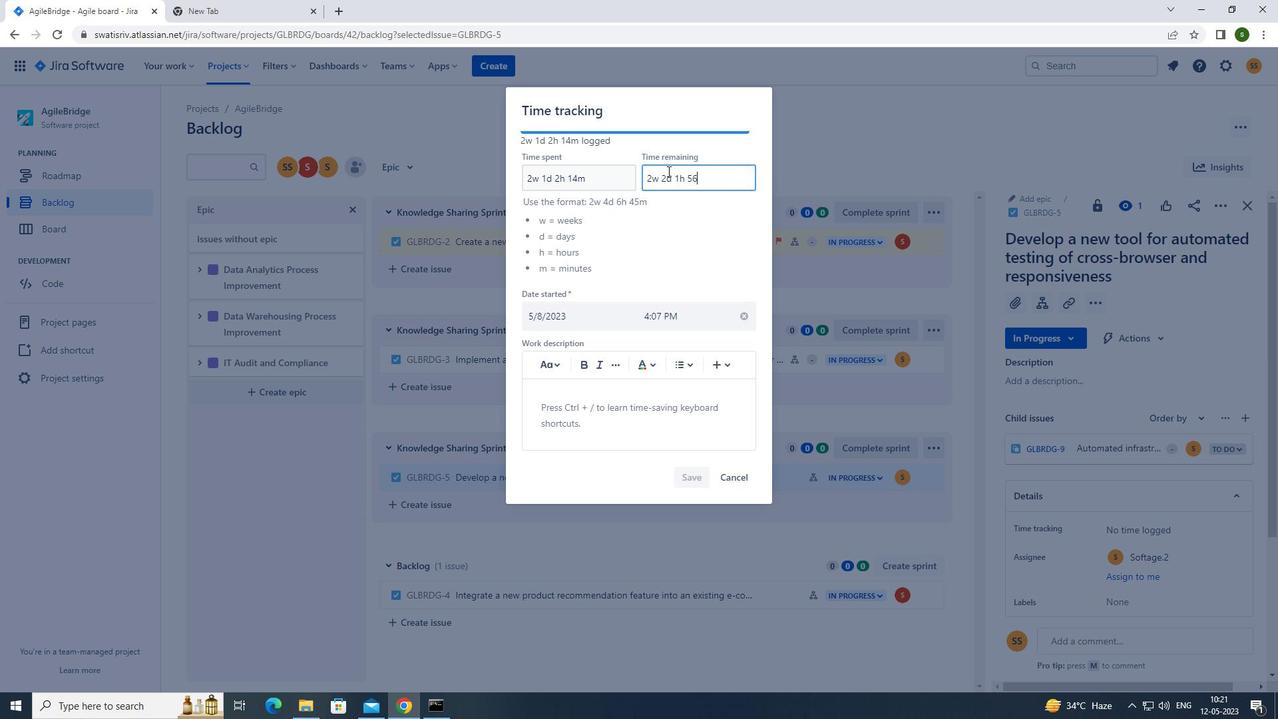 
Action: Mouse moved to (686, 476)
Screenshot: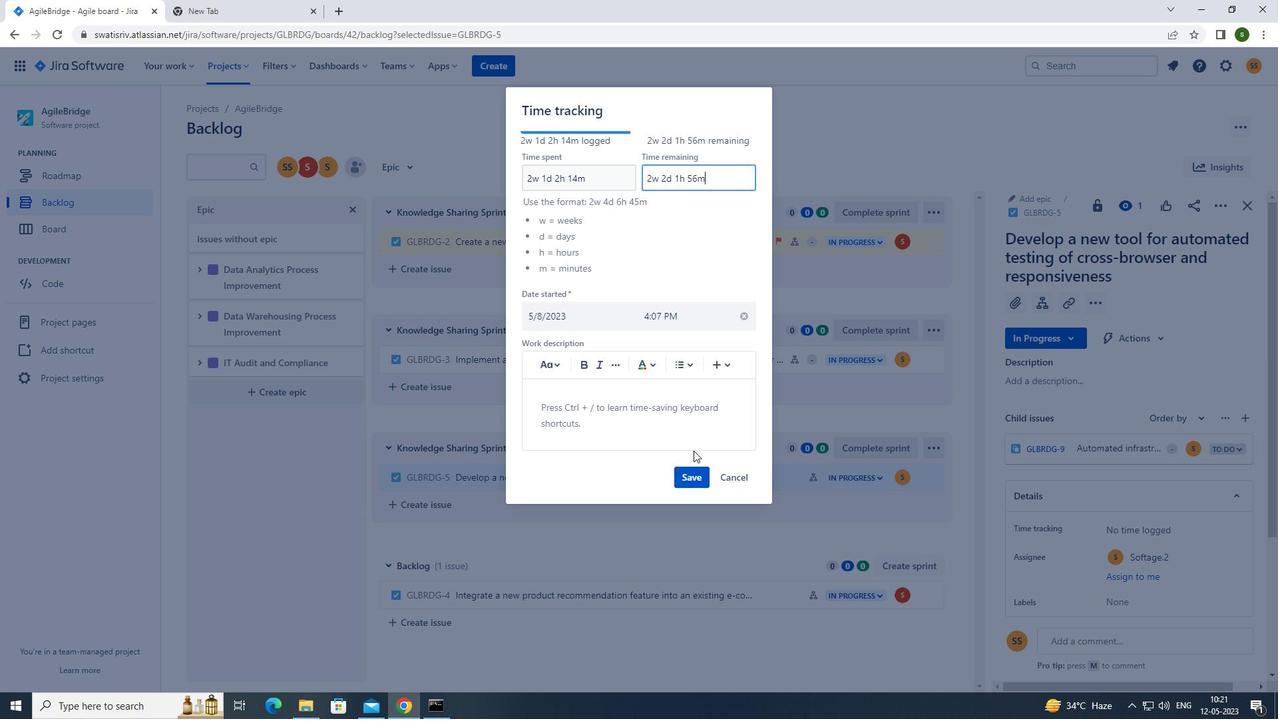 
Action: Mouse pressed left at (686, 476)
Screenshot: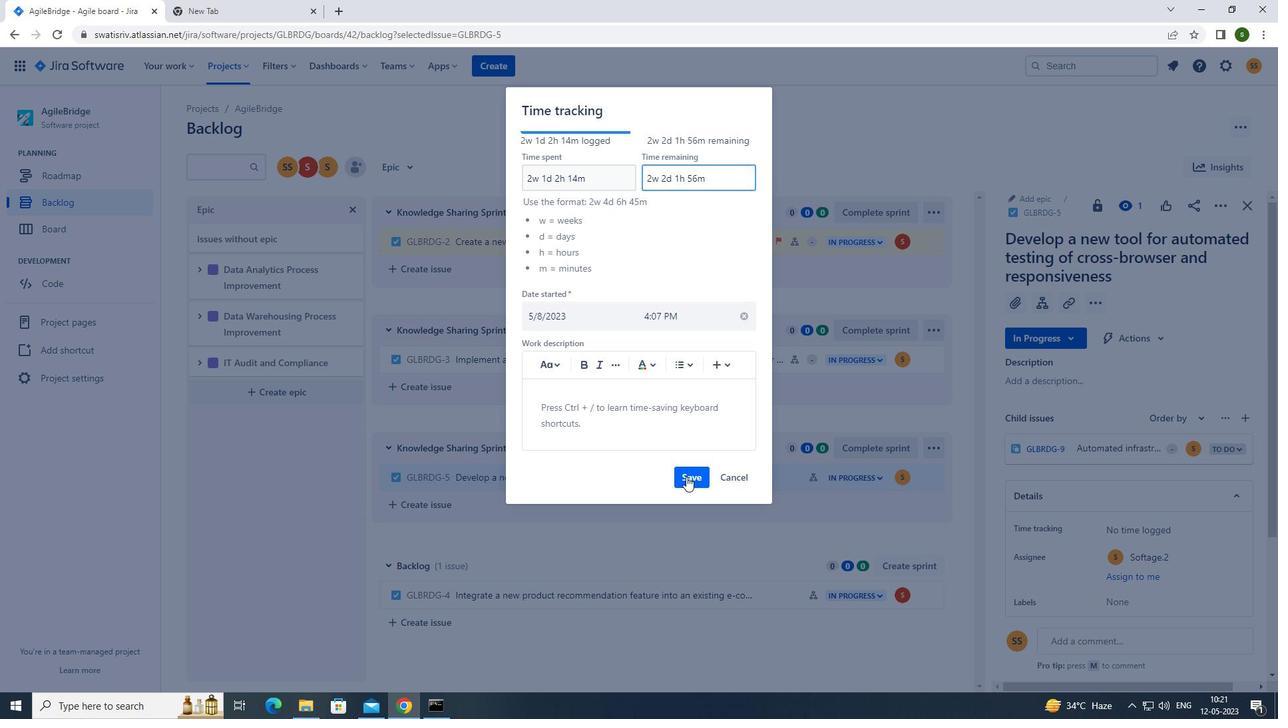 
Action: Mouse moved to (932, 483)
Screenshot: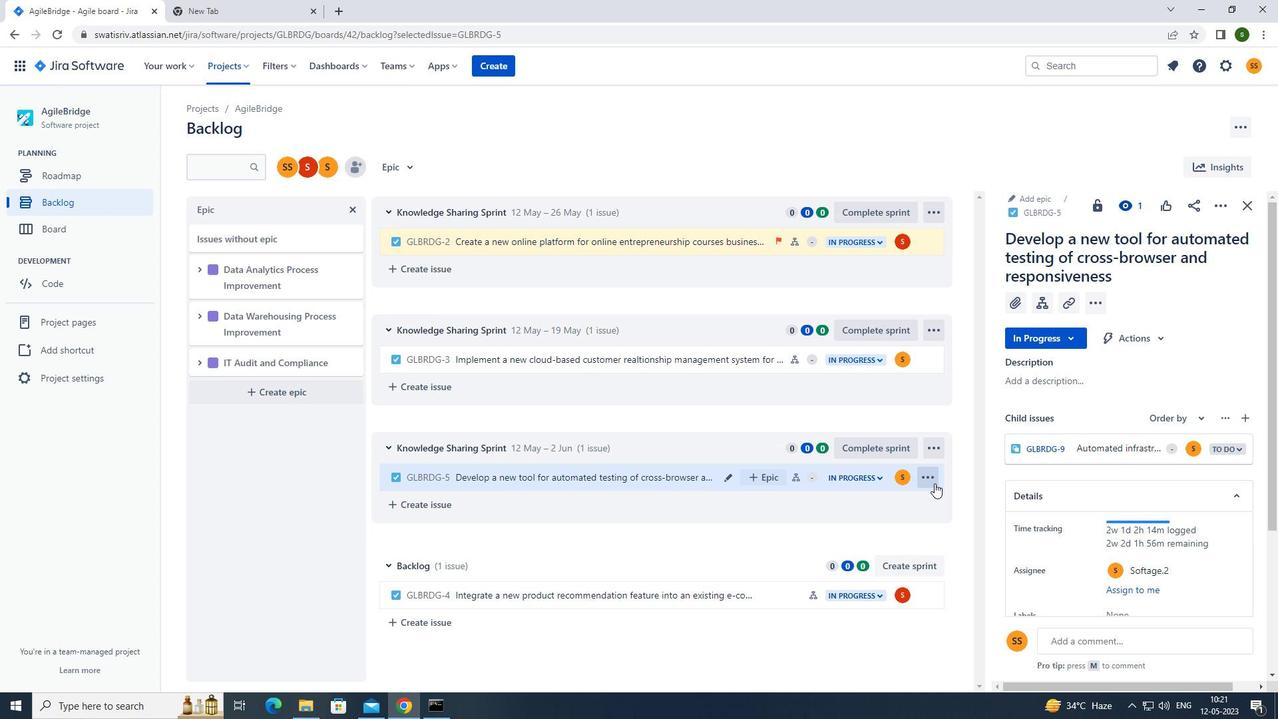 
Action: Mouse pressed left at (932, 483)
Screenshot: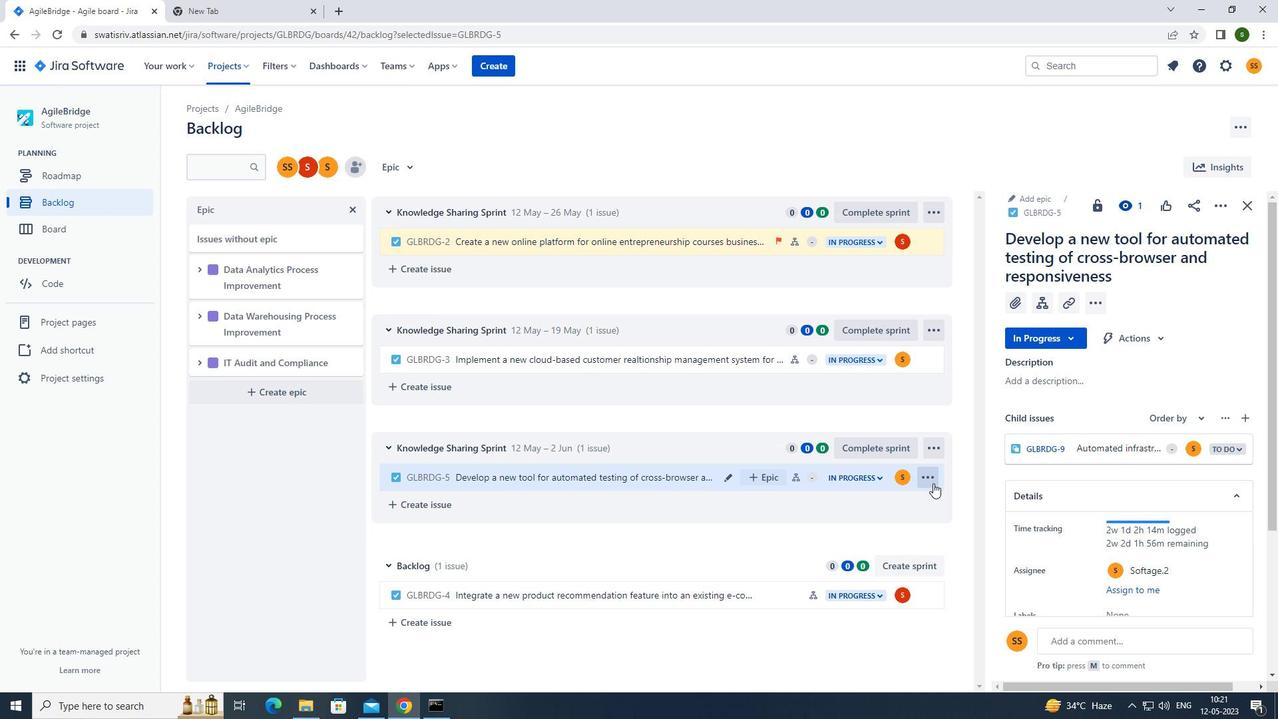 
Action: Mouse moved to (897, 448)
Screenshot: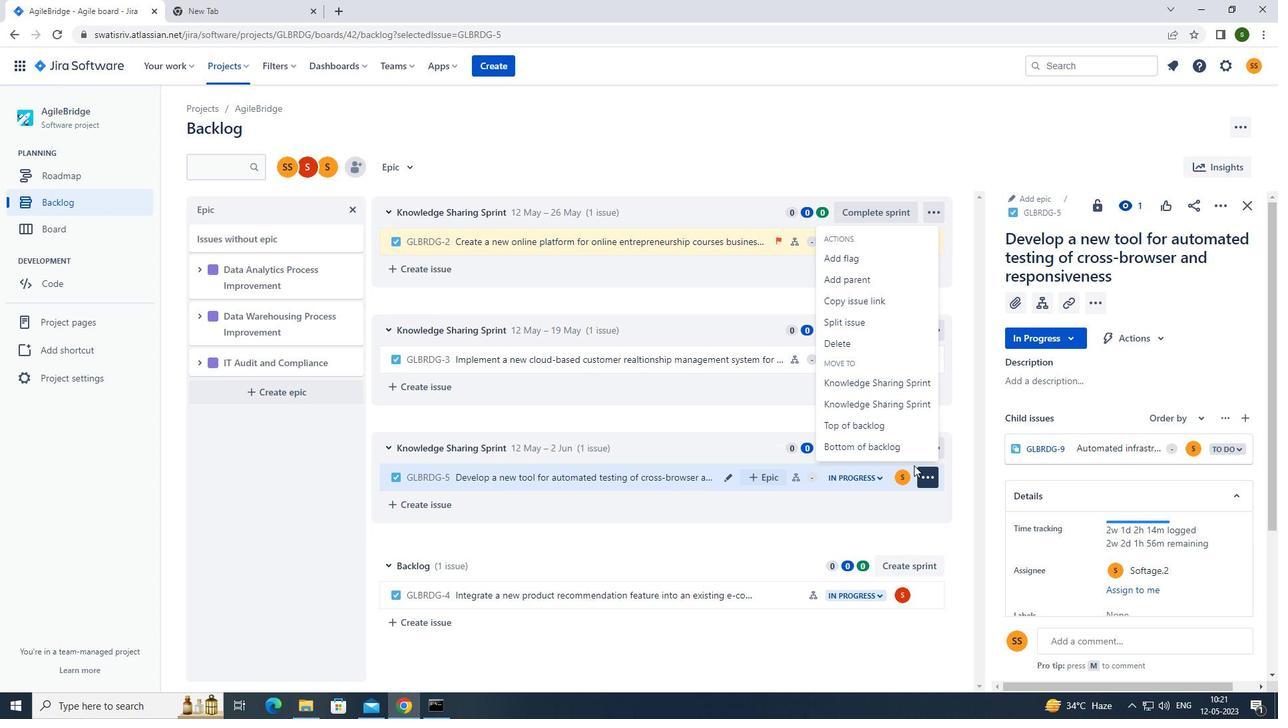 
Action: Mouse pressed left at (897, 448)
Screenshot: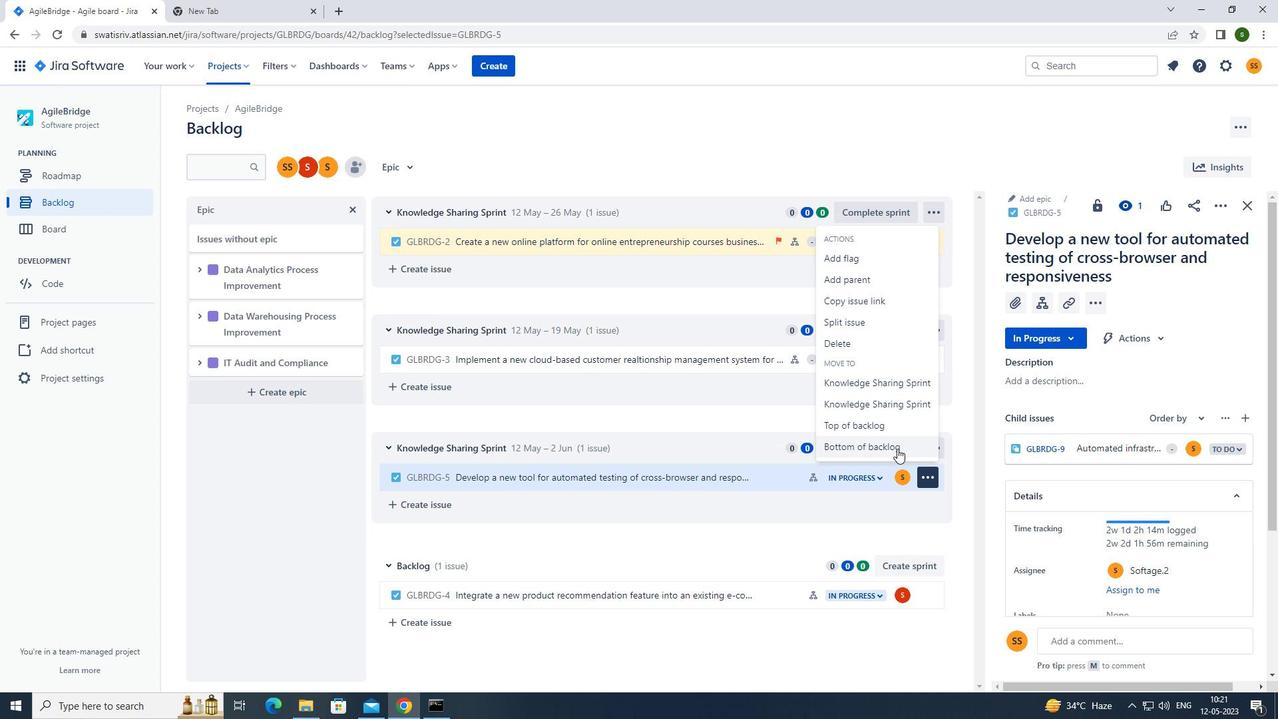 
Action: Mouse moved to (705, 206)
Screenshot: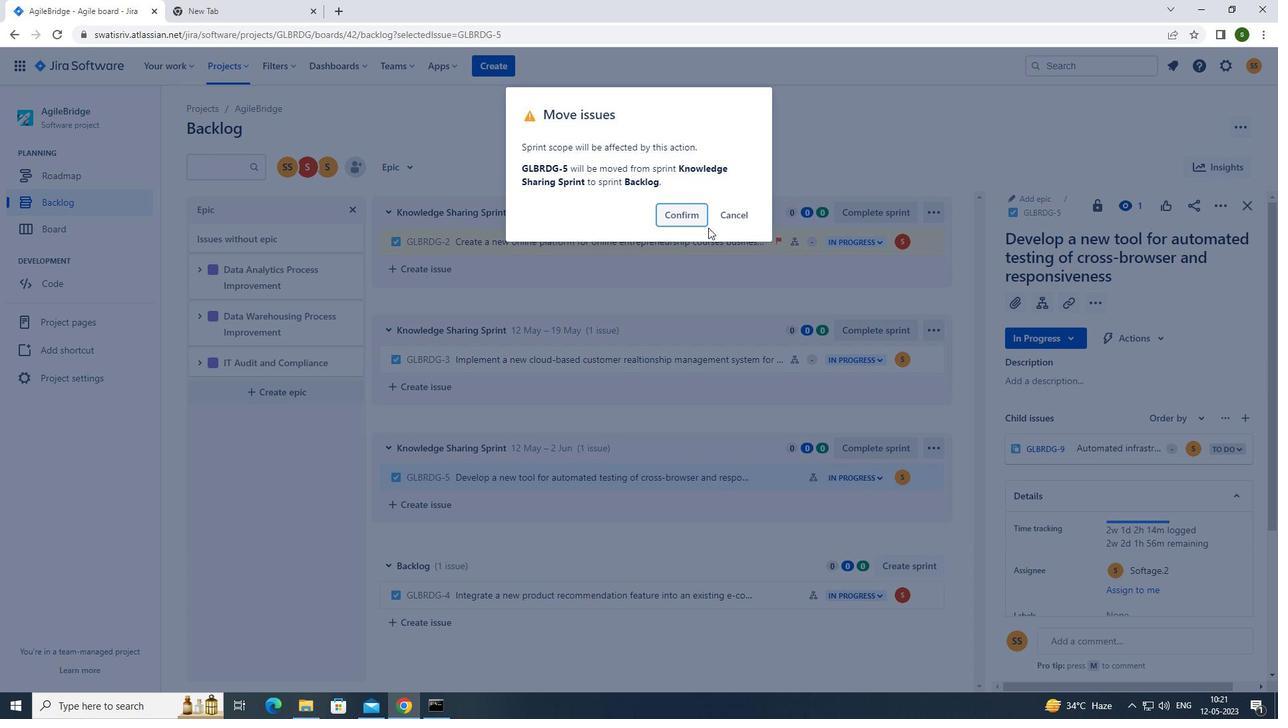 
Action: Mouse pressed left at (705, 206)
Screenshot: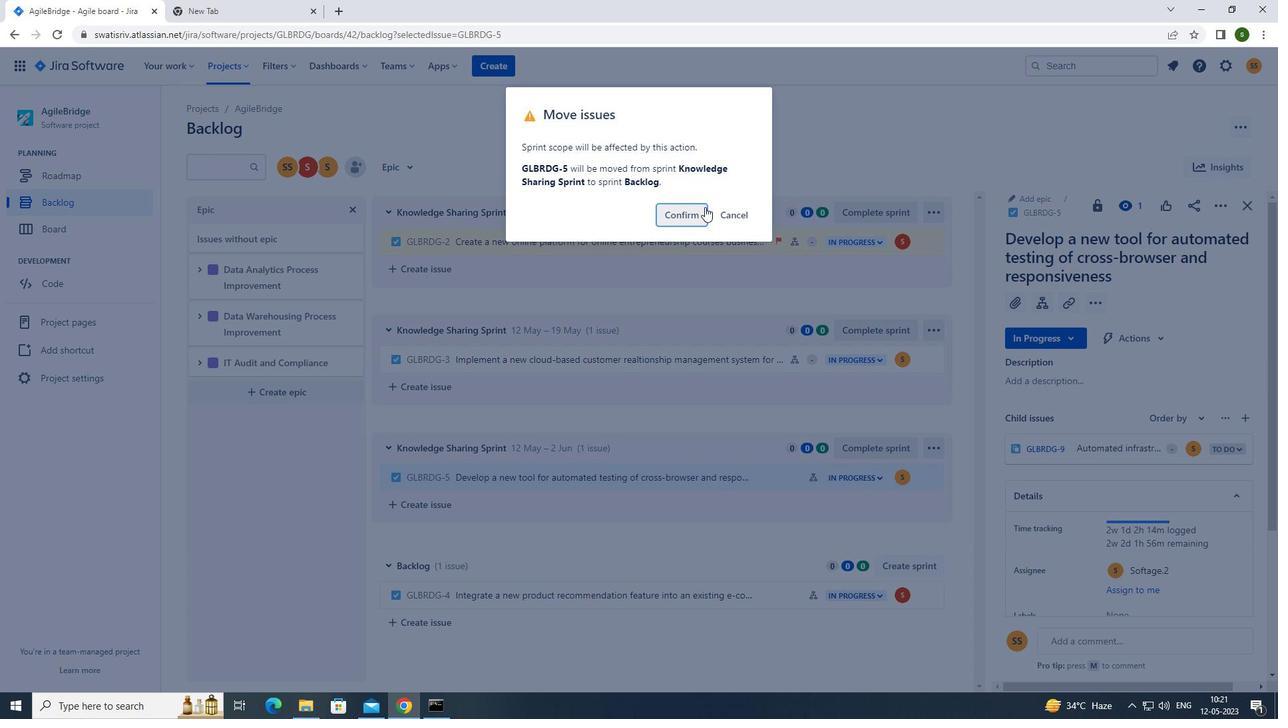 
Action: Mouse moved to (402, 171)
Screenshot: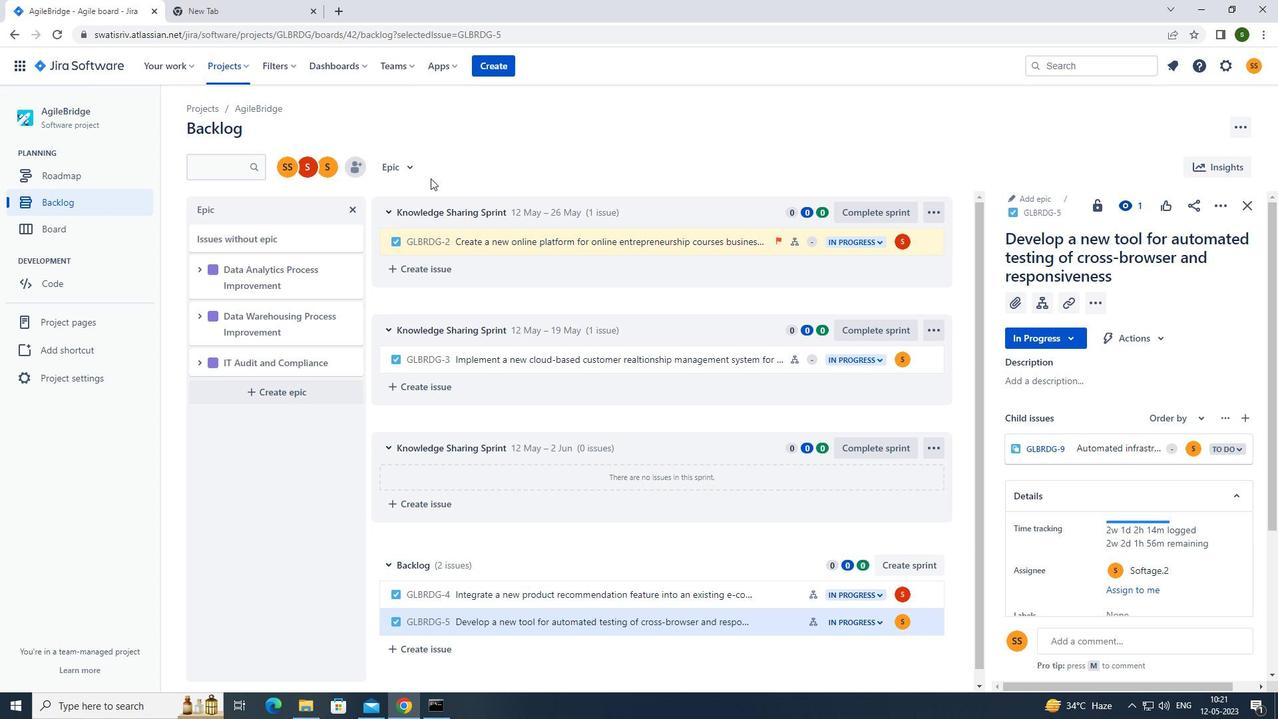 
Action: Mouse pressed left at (402, 171)
Screenshot: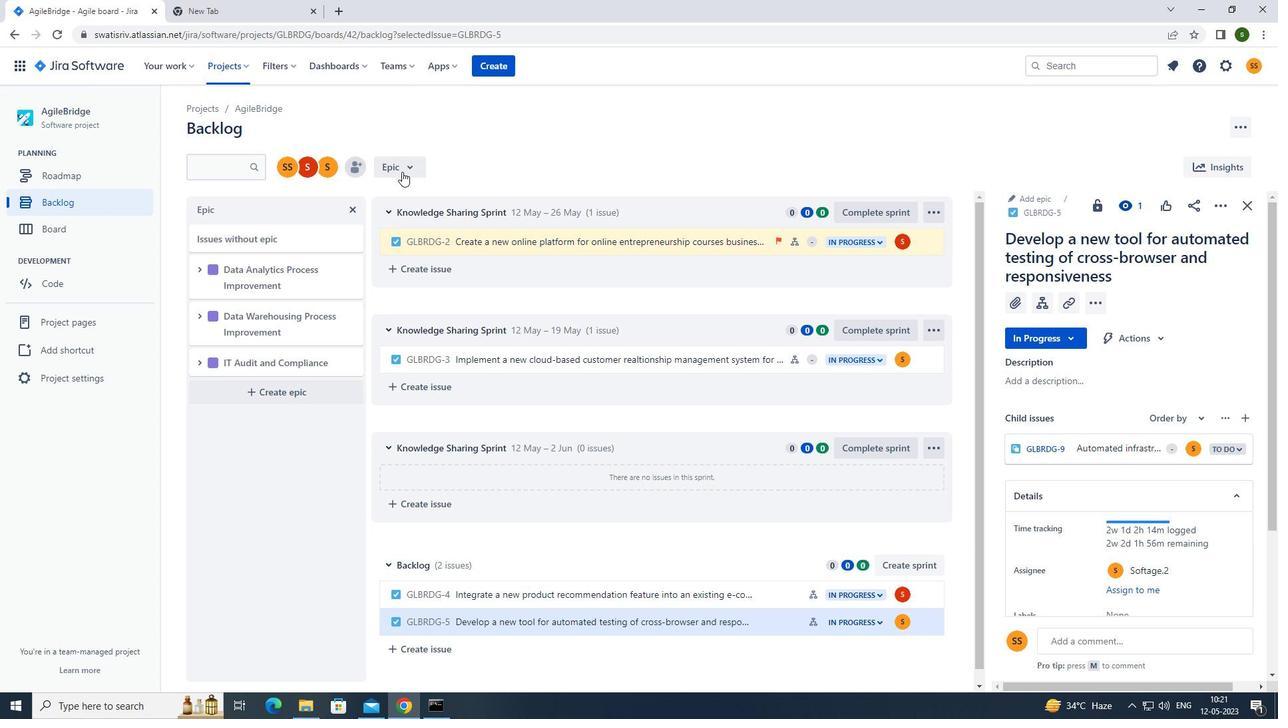 
Action: Mouse moved to (457, 231)
Screenshot: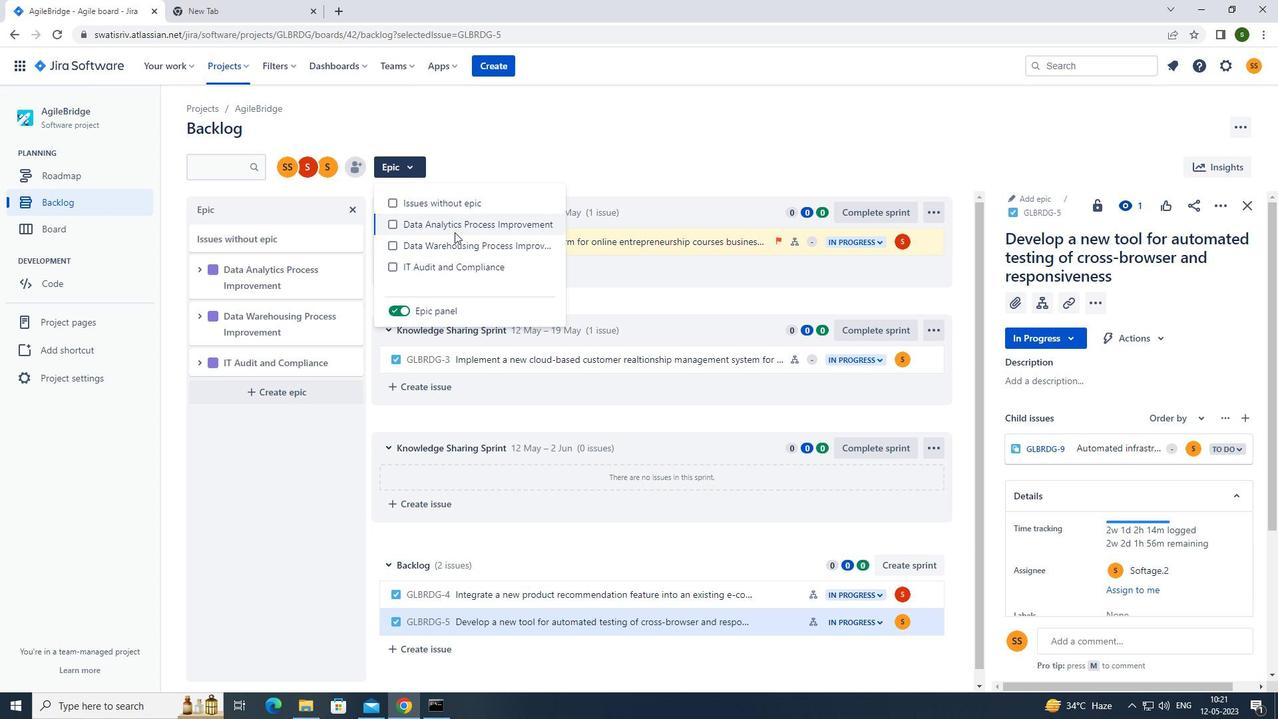 
Action: Mouse pressed left at (457, 231)
Screenshot: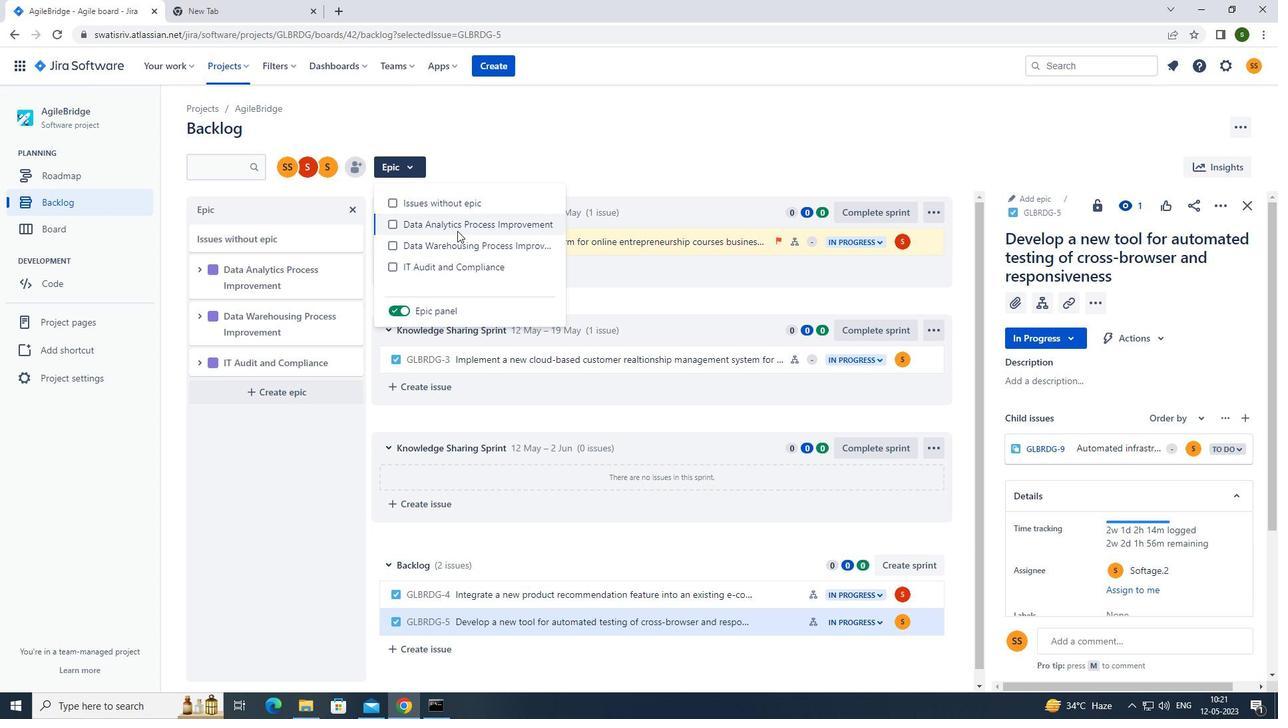 
Action: Mouse moved to (600, 149)
Screenshot: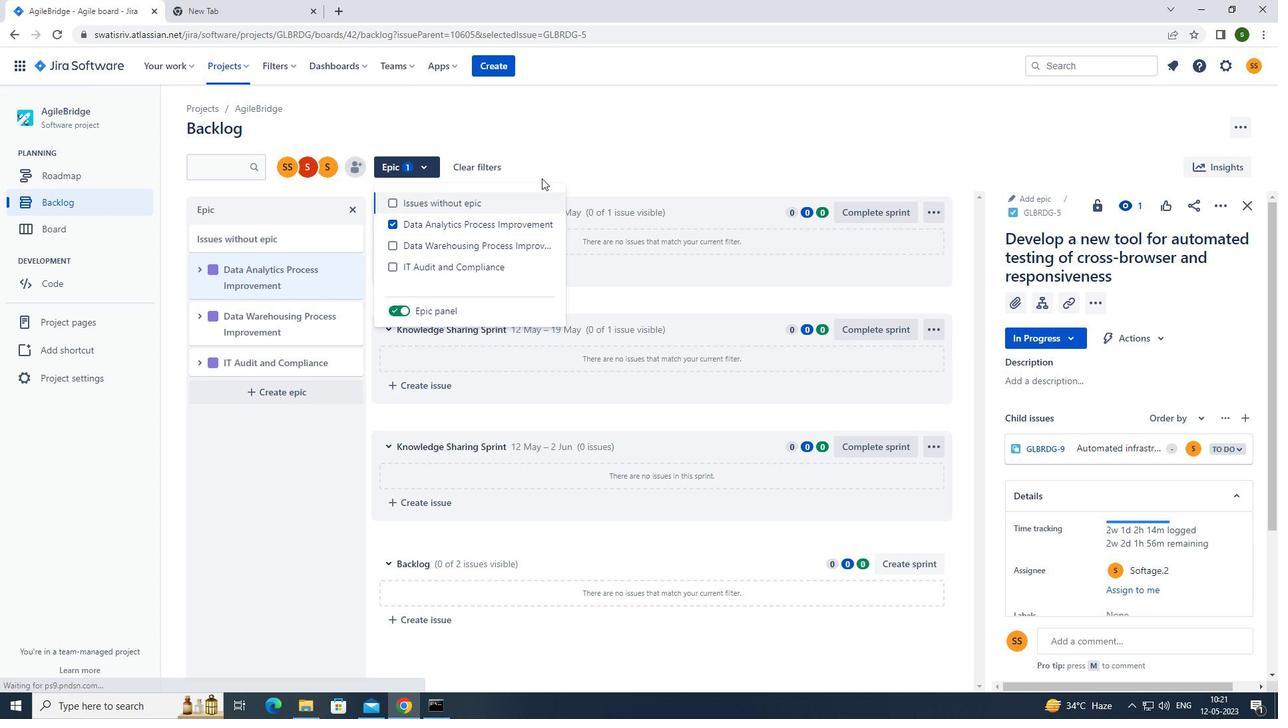 
Action: Mouse pressed left at (600, 149)
Screenshot: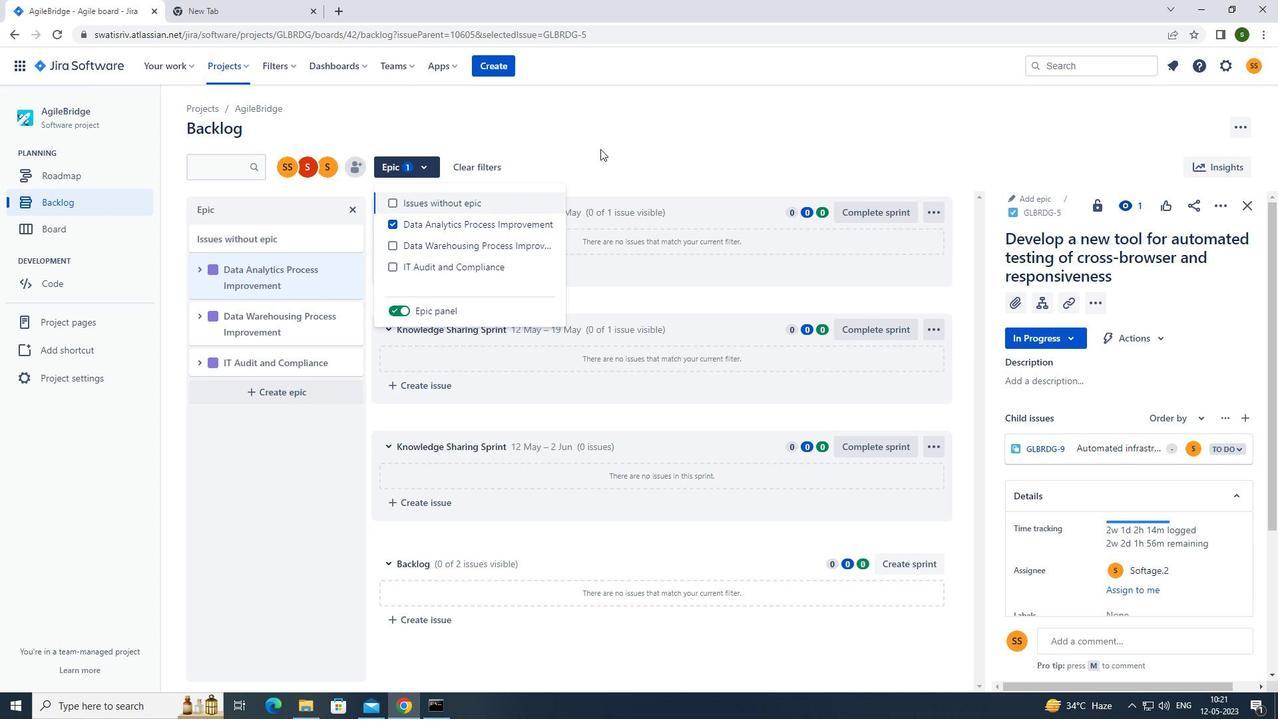 
Action: Mouse moved to (589, 151)
Screenshot: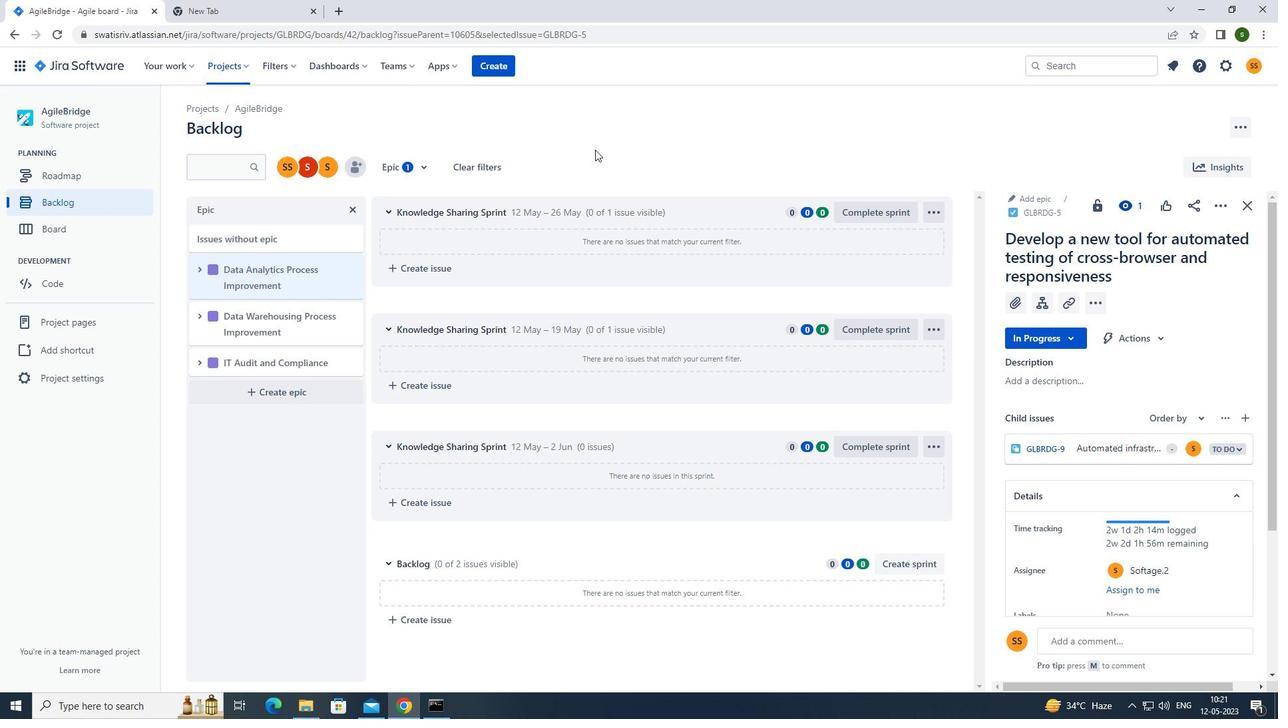 
